 Task: Create Board Market Share Growth Strategy to Workspace Brand Management. Create Board Brand Style Guide Development and Implementation to Workspace Brand Management. Create List Suppliers in Board Customer Segmentation to Workspace Brand Management
Action: Mouse moved to (375, 74)
Screenshot: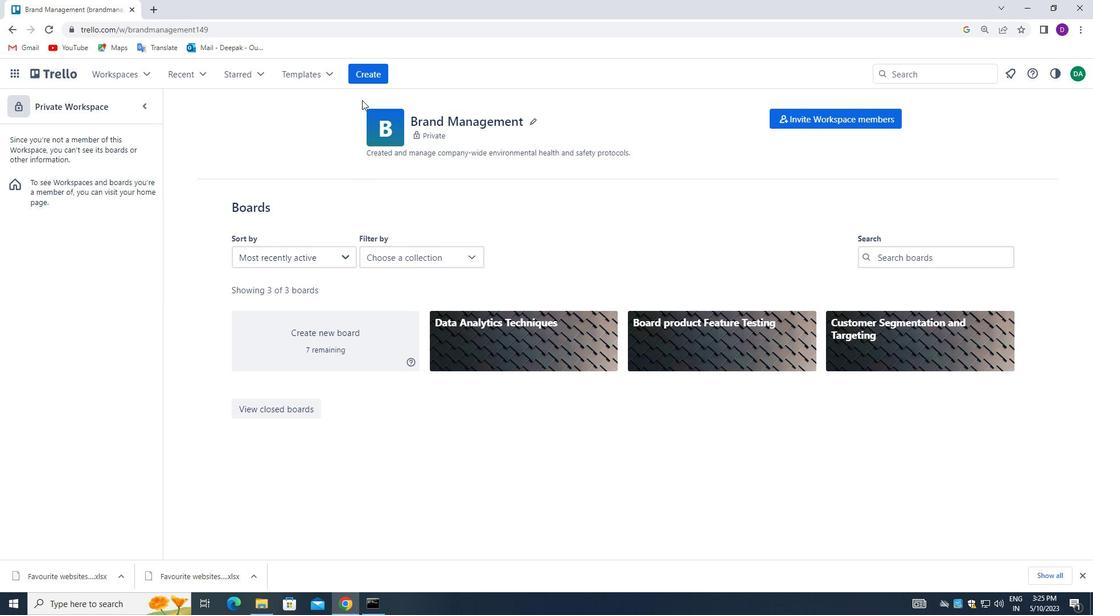 
Action: Mouse pressed left at (375, 74)
Screenshot: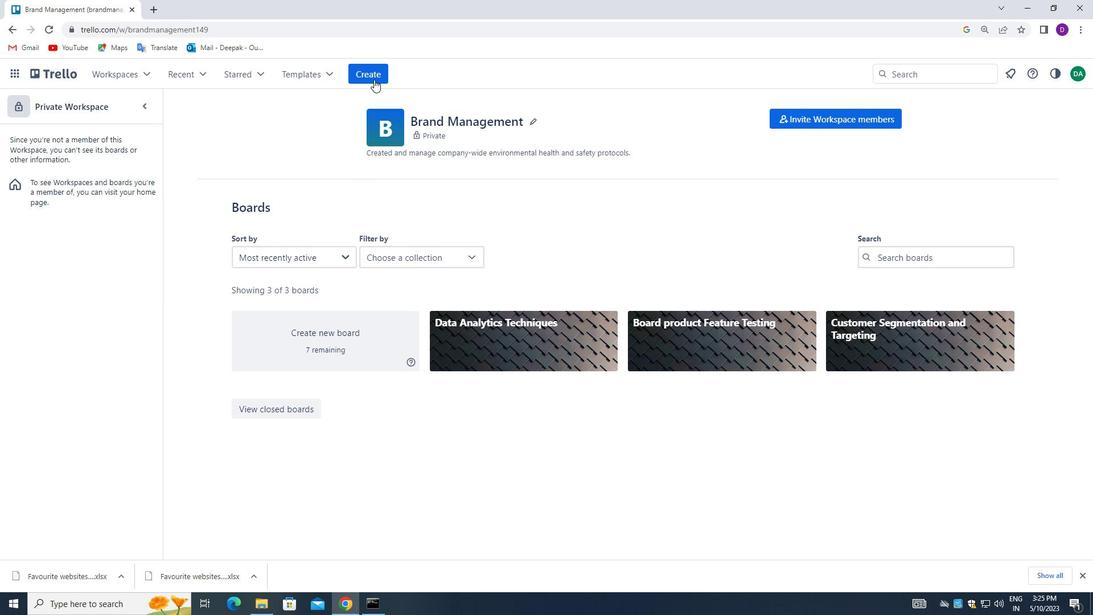 
Action: Mouse moved to (407, 116)
Screenshot: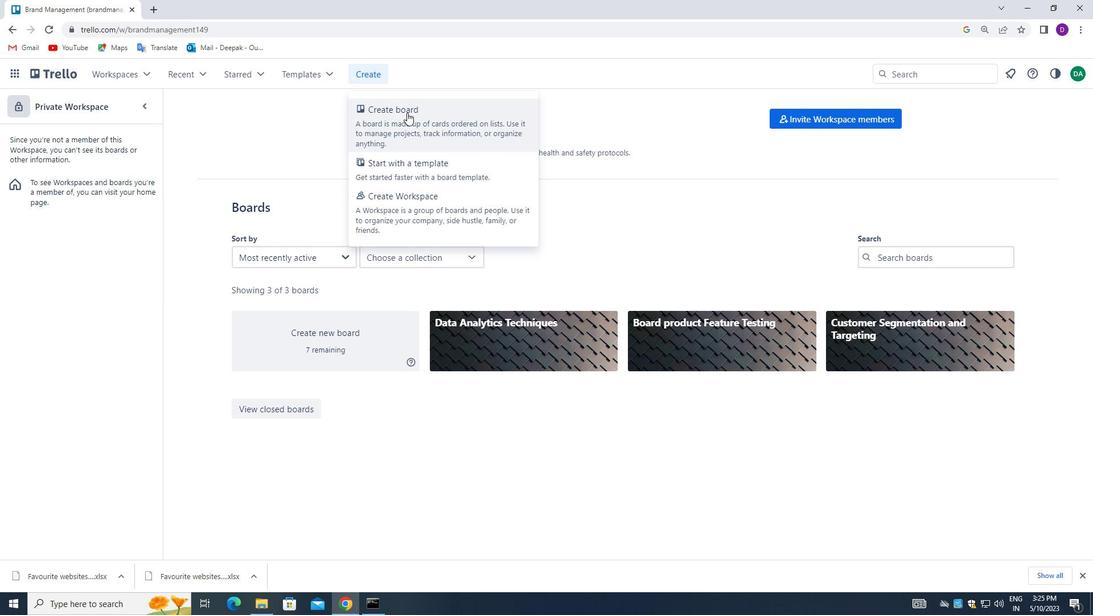 
Action: Mouse pressed left at (407, 116)
Screenshot: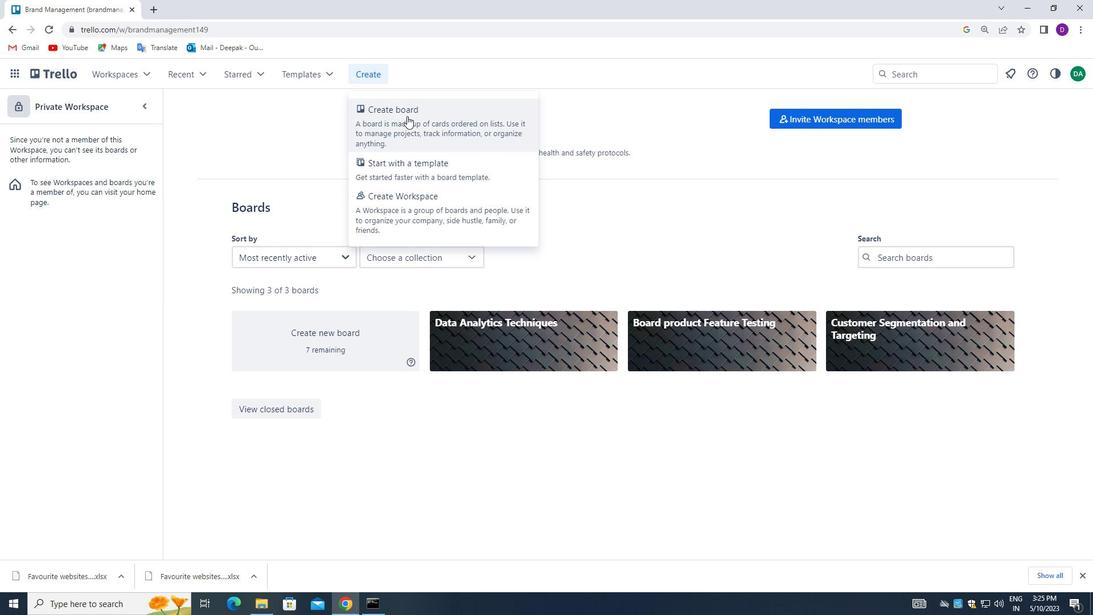 
Action: Mouse moved to (406, 303)
Screenshot: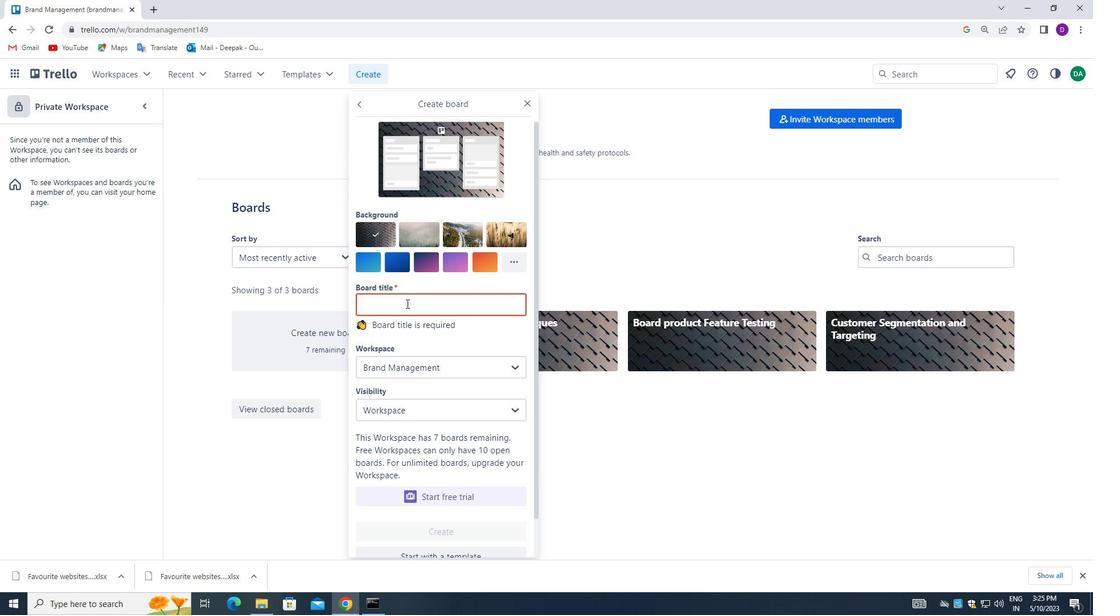 
Action: Mouse pressed left at (406, 303)
Screenshot: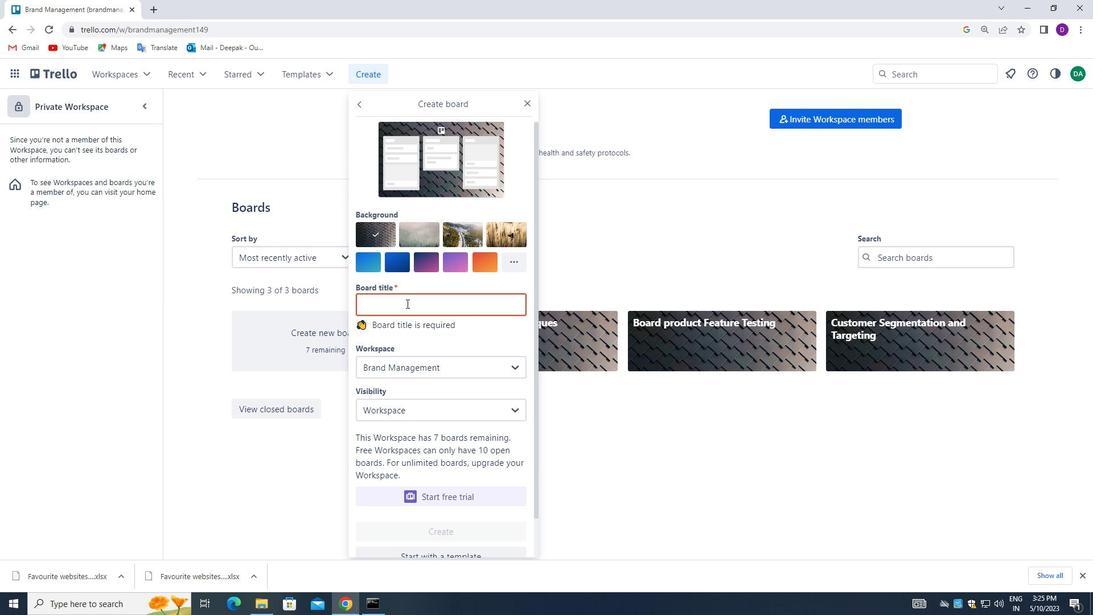 
Action: Mouse moved to (221, 370)
Screenshot: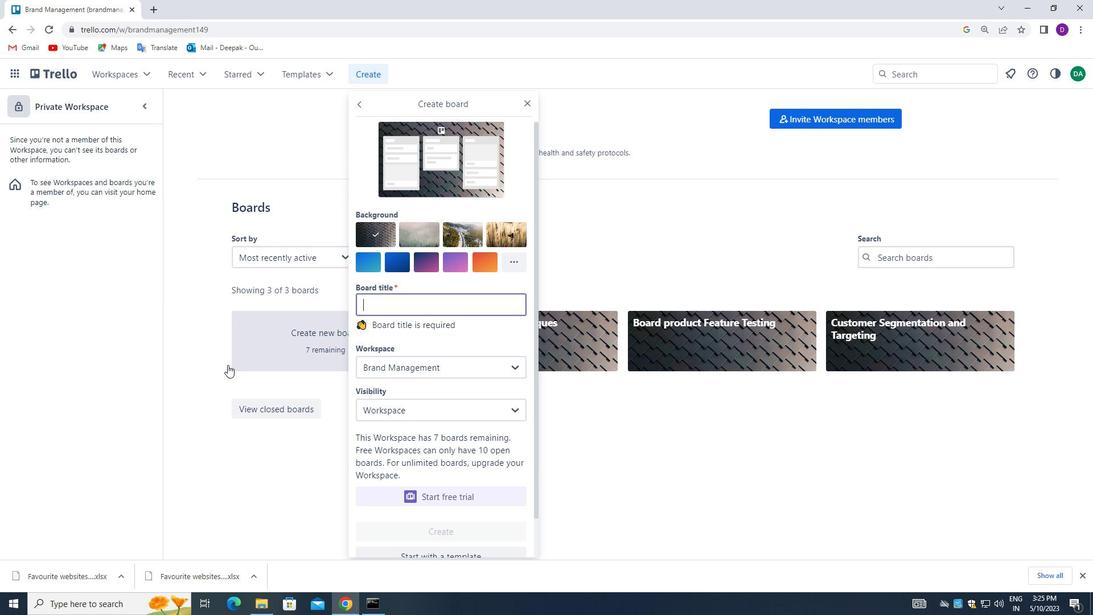 
Action: Key pressed <Key.shift>MARKET<Key.space><Key.shift_r>SHARE<Key.space><Key.shift_r>GROWTH<Key.space><Key.shift_r>STRATEGY
Screenshot: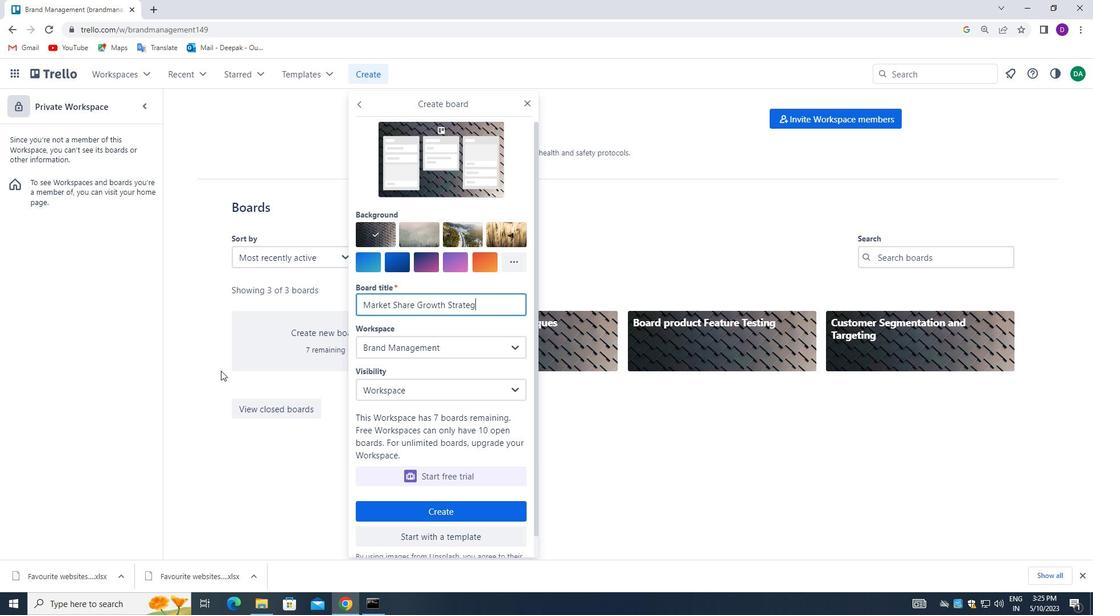
Action: Mouse moved to (437, 512)
Screenshot: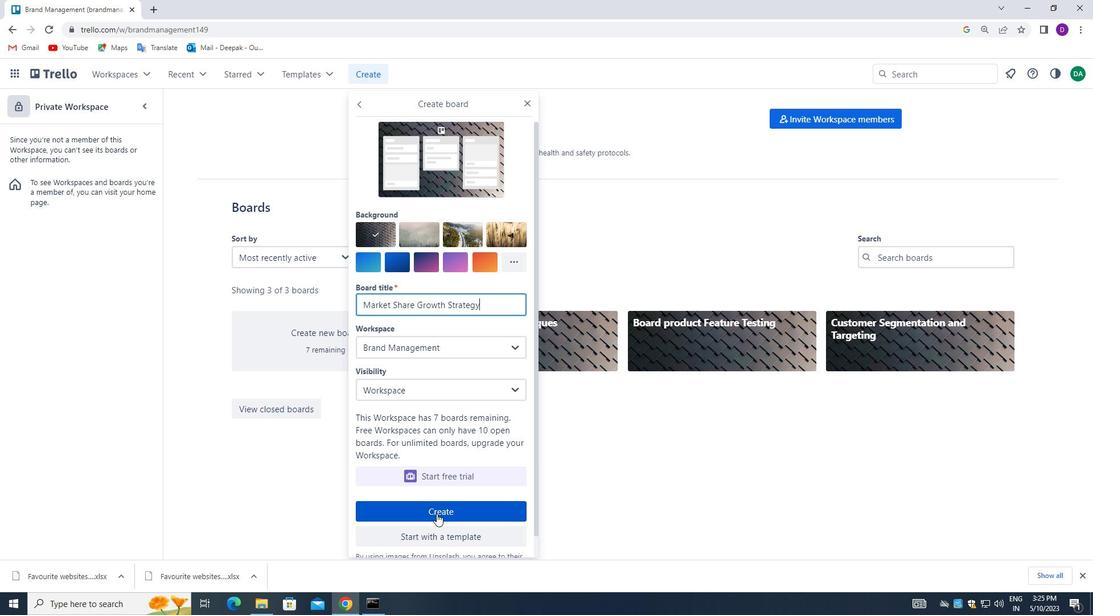 
Action: Mouse pressed left at (437, 512)
Screenshot: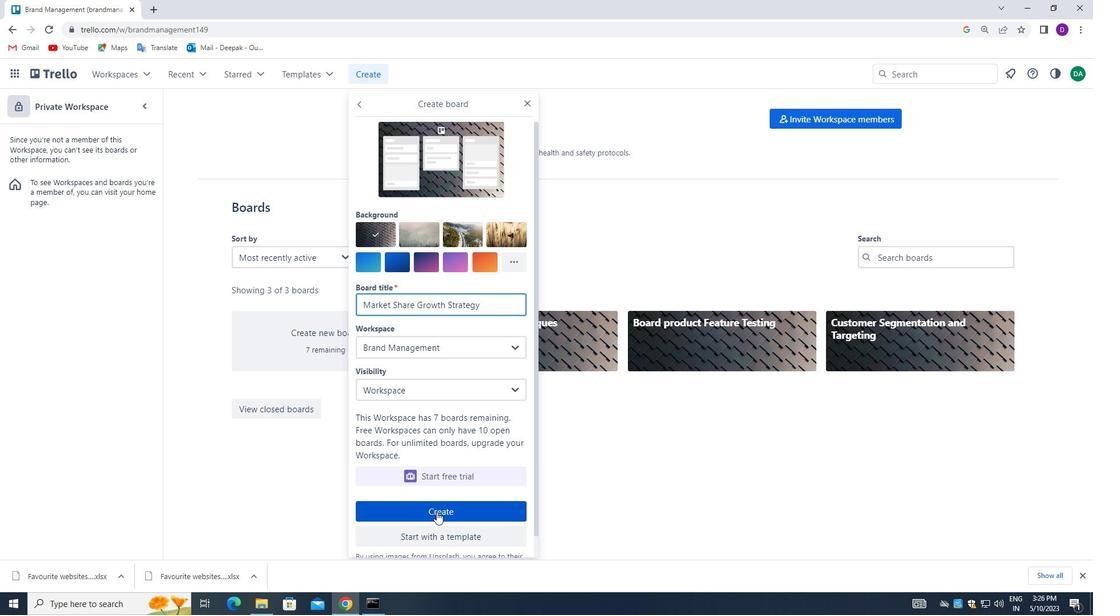
Action: Mouse moved to (56, 145)
Screenshot: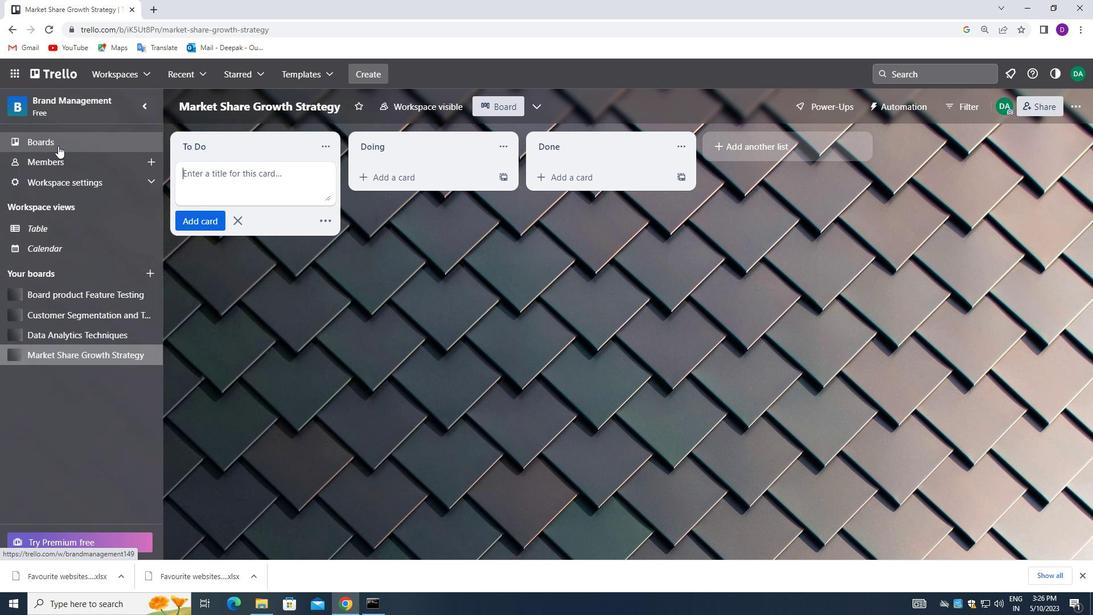 
Action: Mouse pressed left at (56, 145)
Screenshot: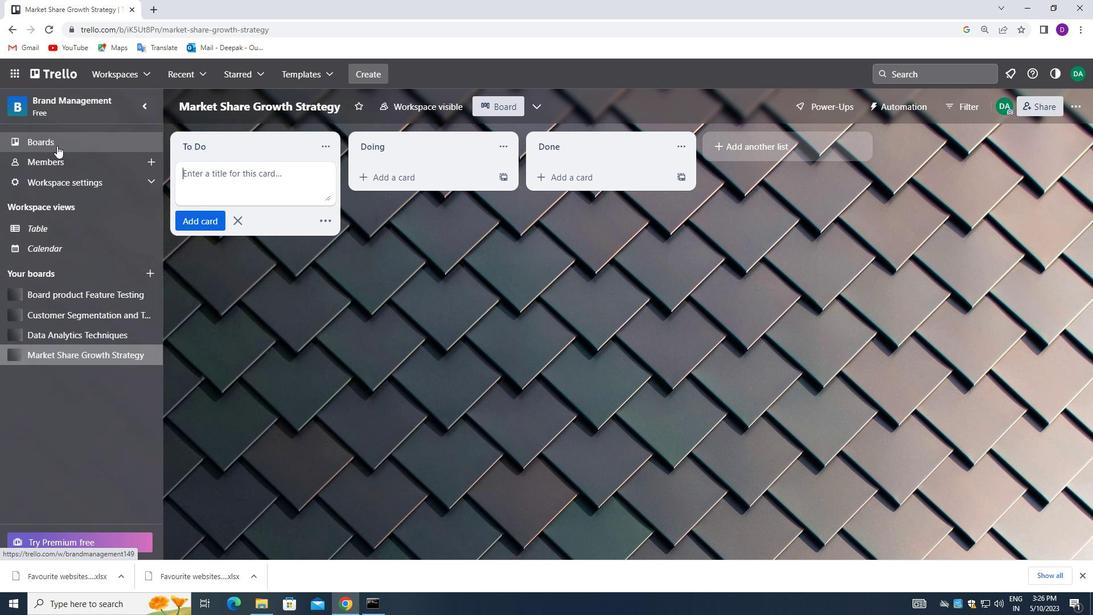 
Action: Mouse moved to (376, 75)
Screenshot: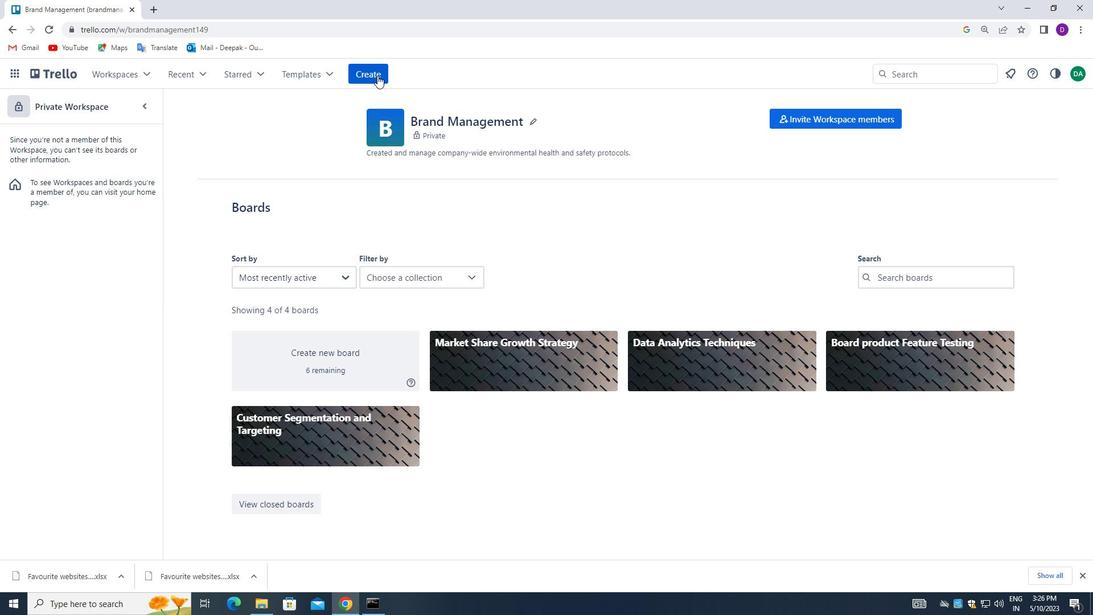 
Action: Mouse pressed left at (376, 75)
Screenshot: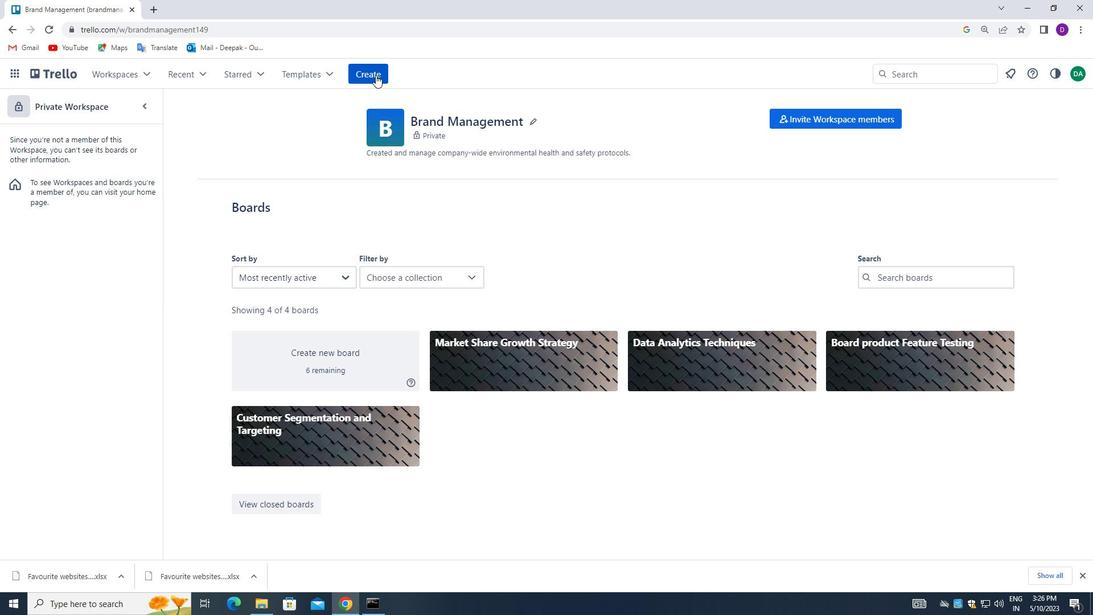 
Action: Mouse moved to (417, 116)
Screenshot: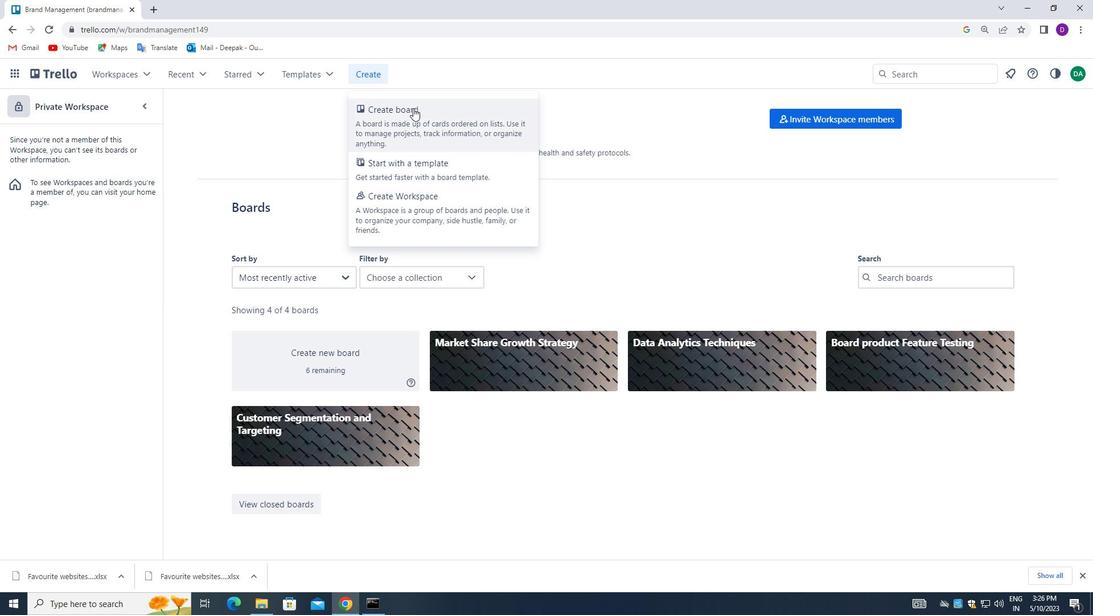 
Action: Mouse pressed left at (417, 116)
Screenshot: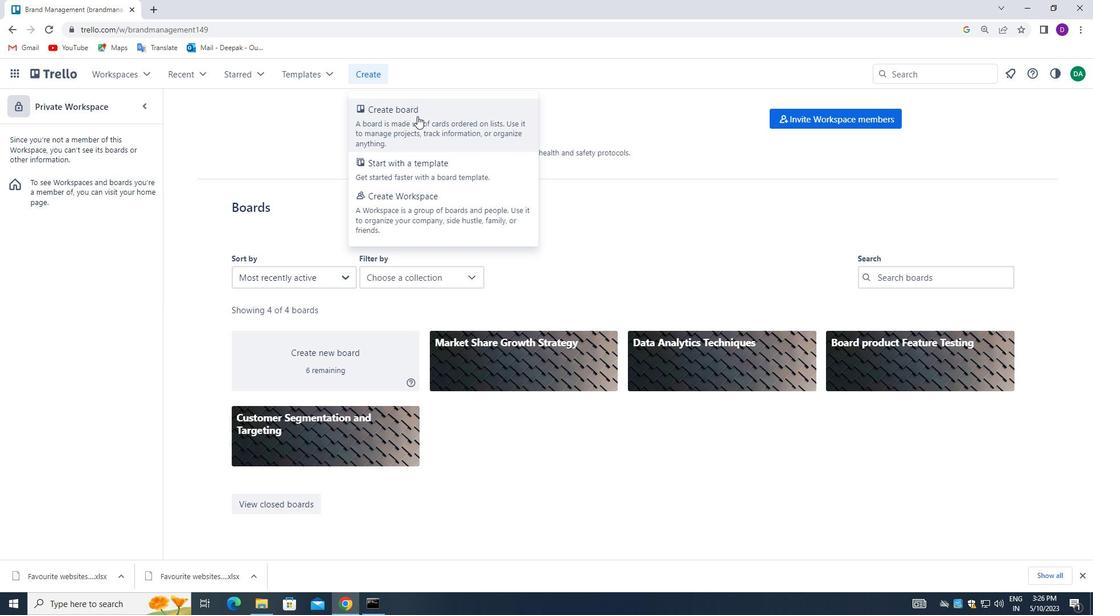 
Action: Mouse moved to (222, 345)
Screenshot: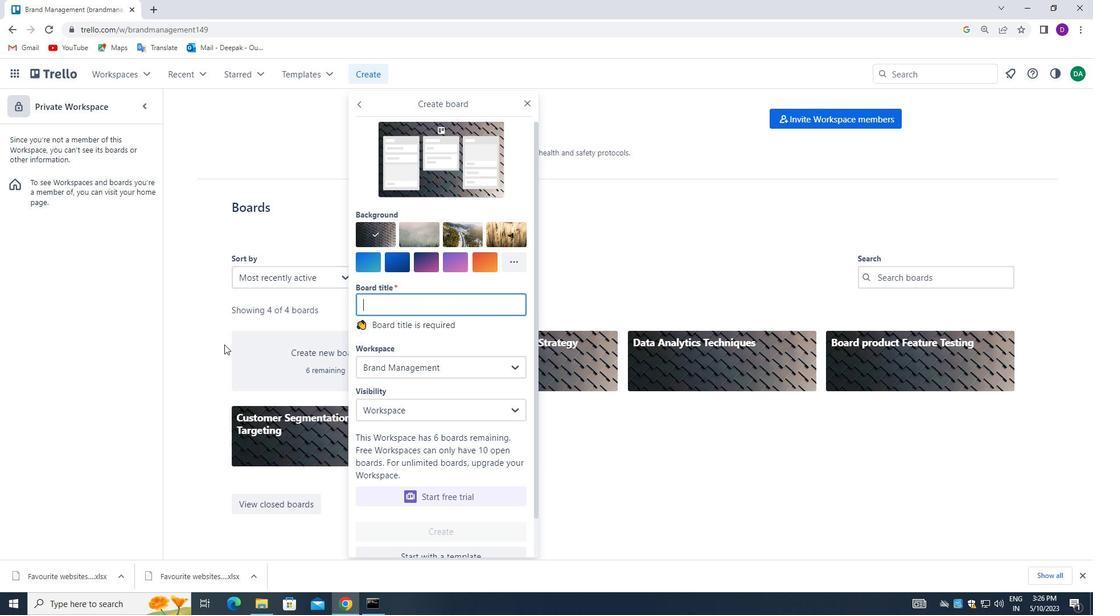 
Action: Key pressed <Key.shift_r>BR<Key.backspace><Key.backspace><Key.backspace><Key.backspace><Key.shift_r><Key.shift_r><Key.shift_r><Key.shift_r><Key.shift_r>BRAND<Key.space><Key.shift_r>STYLE<Key.space><Key.shift_r><Key.shift_r><Key.shift_r><Key.shift_r><Key.shift_r><Key.shift_r><Key.shift_r><Key.shift_r><Key.shift_r><Key.shift_r><Key.shift_r><Key.shift_r><Key.shift_r><Key.shift_r><Key.shift_r><Key.shift_r><Key.shift_r><Key.shift_r>GUIDE<Key.space><Key.shift_r>DEVELOPMENT<Key.space>AND<Key.space><Key.shift>IMPLENEN<Key.backspace><Key.backspace><Key.backspace>MENTATION
Screenshot: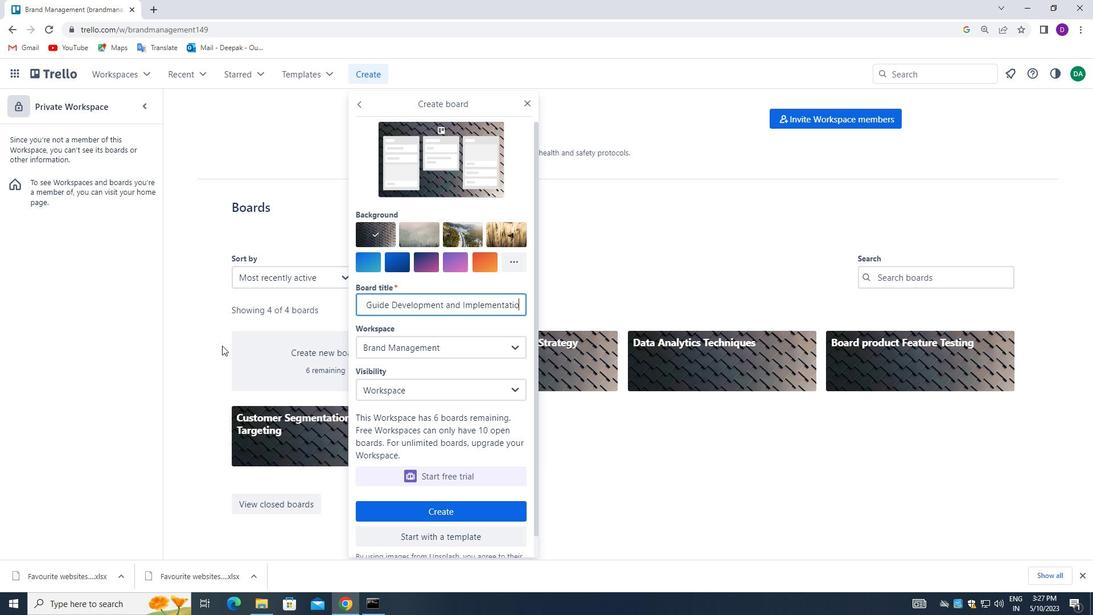 
Action: Mouse moved to (456, 508)
Screenshot: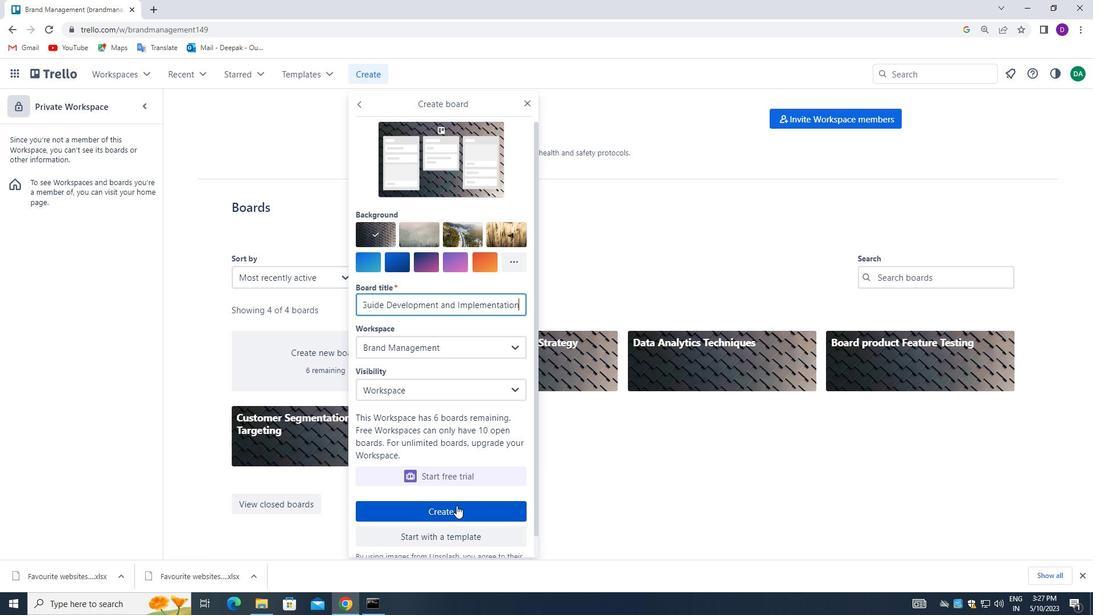 
Action: Mouse pressed left at (456, 508)
Screenshot: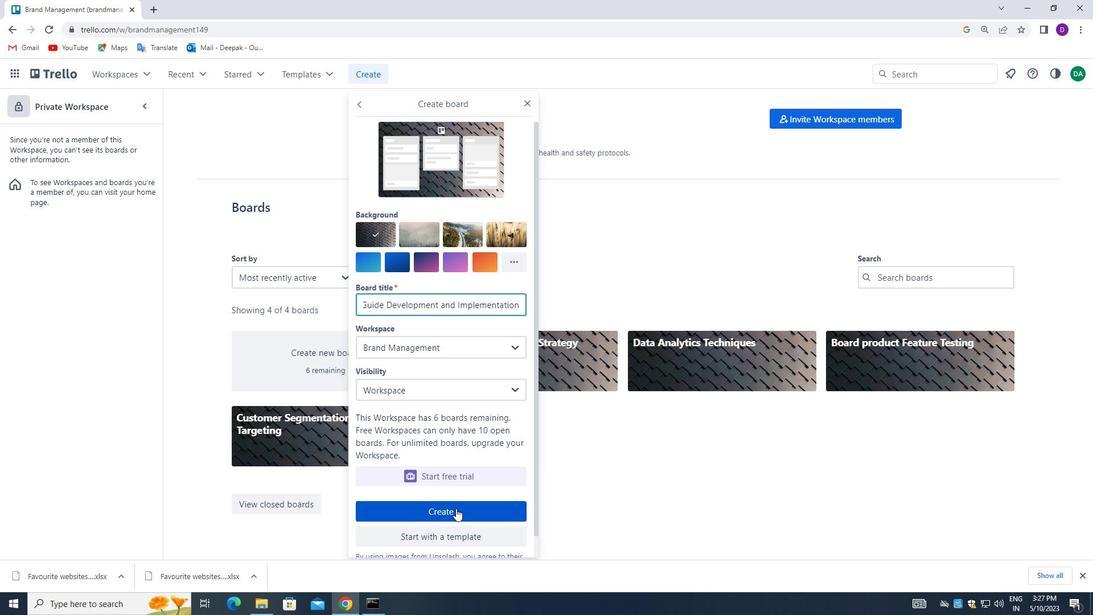 
Action: Mouse moved to (299, 328)
Screenshot: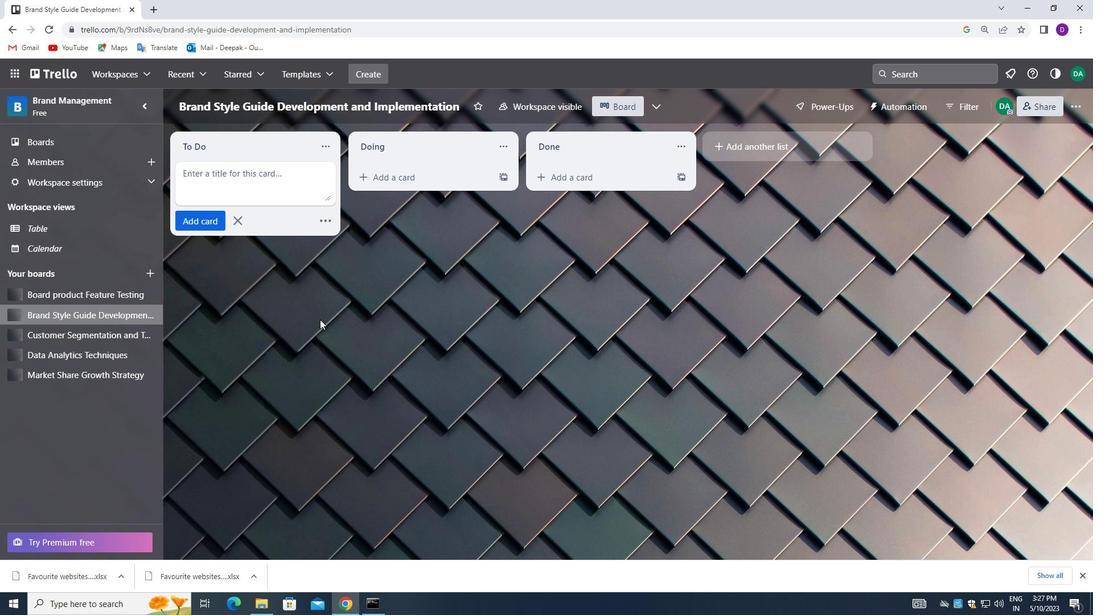
Action: Mouse scrolled (299, 329) with delta (0, 0)
Screenshot: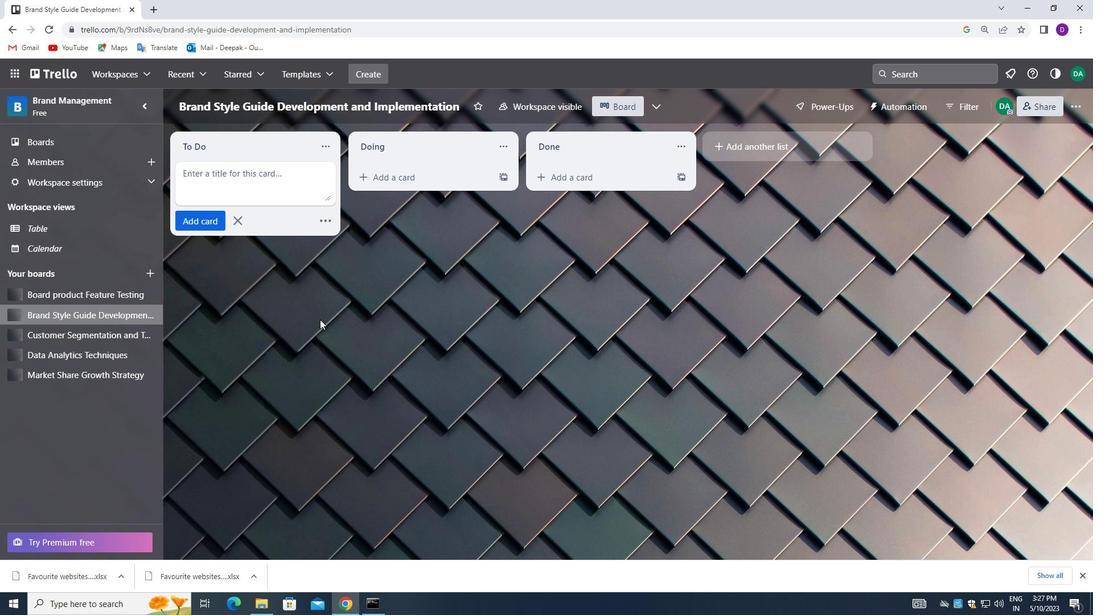 
Action: Mouse moved to (297, 330)
Screenshot: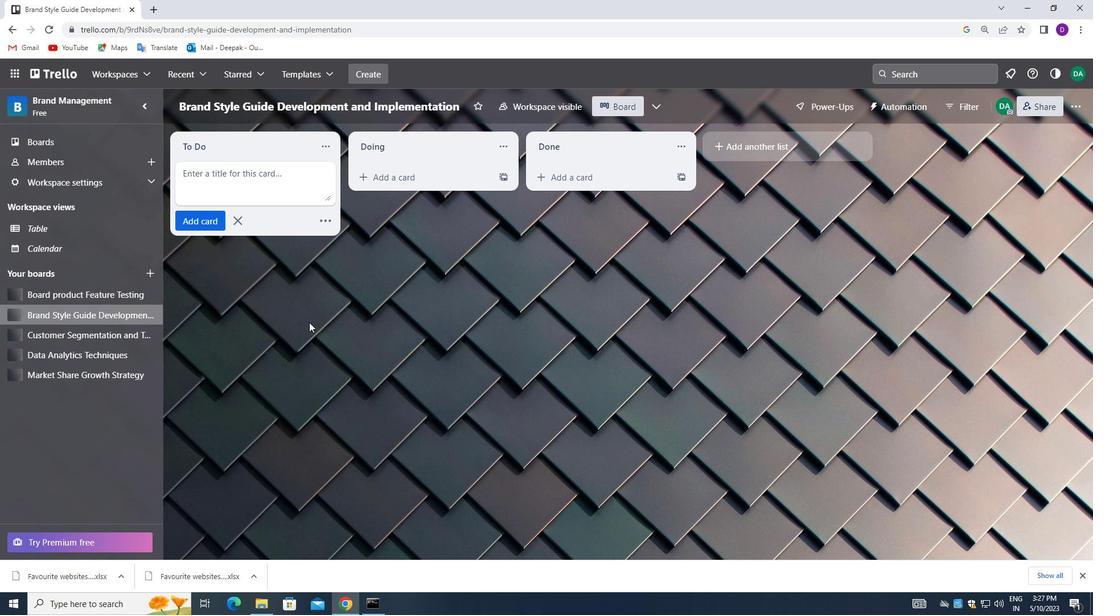 
Action: Mouse scrolled (297, 331) with delta (0, 0)
Screenshot: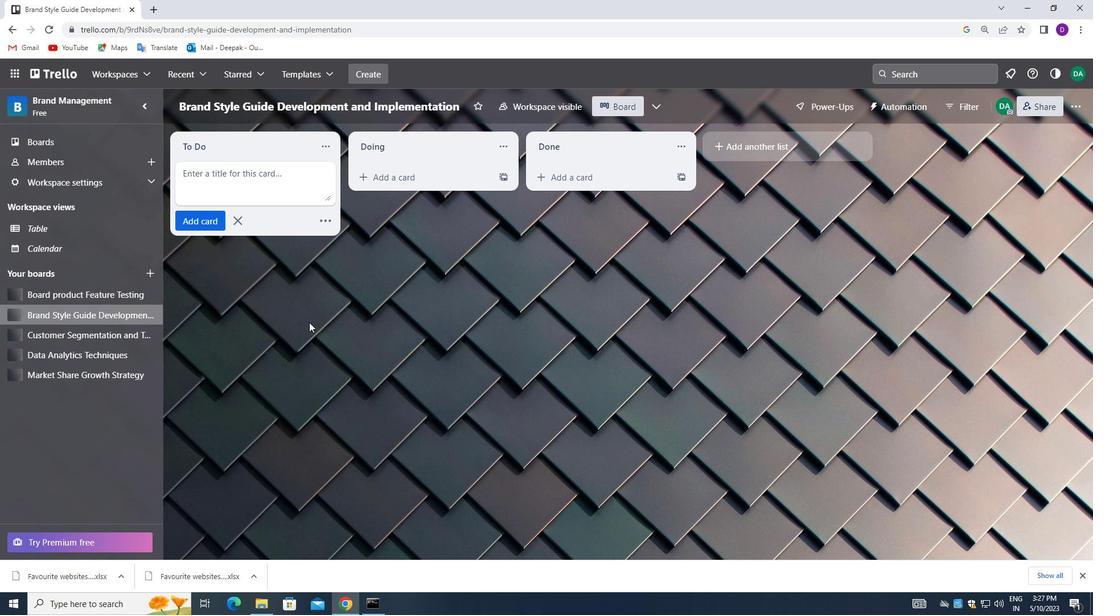 
Action: Mouse moved to (296, 331)
Screenshot: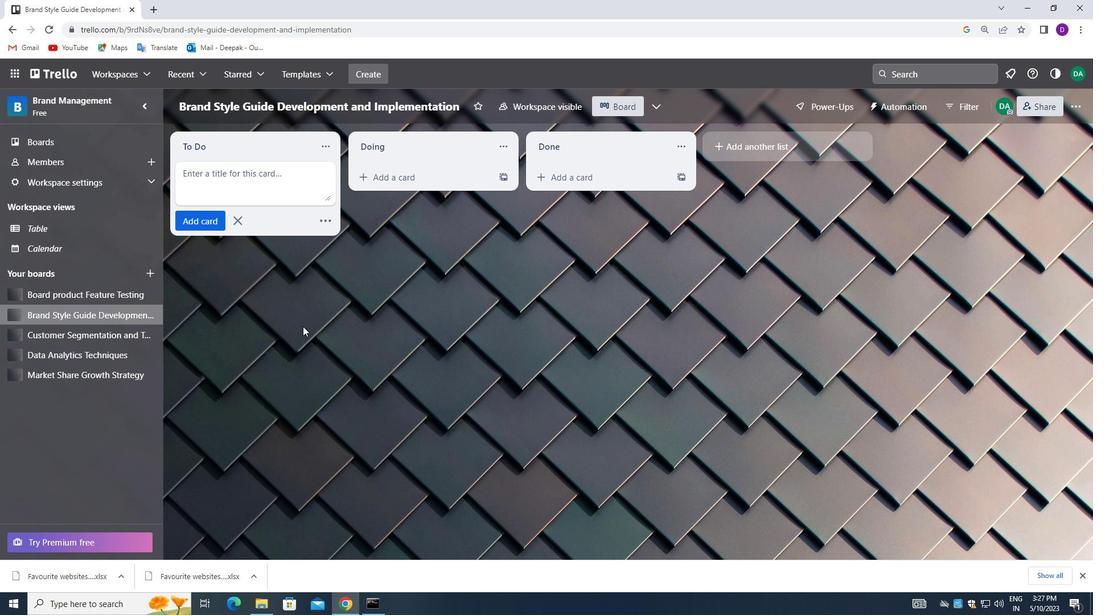 
Action: Mouse scrolled (296, 331) with delta (0, 0)
Screenshot: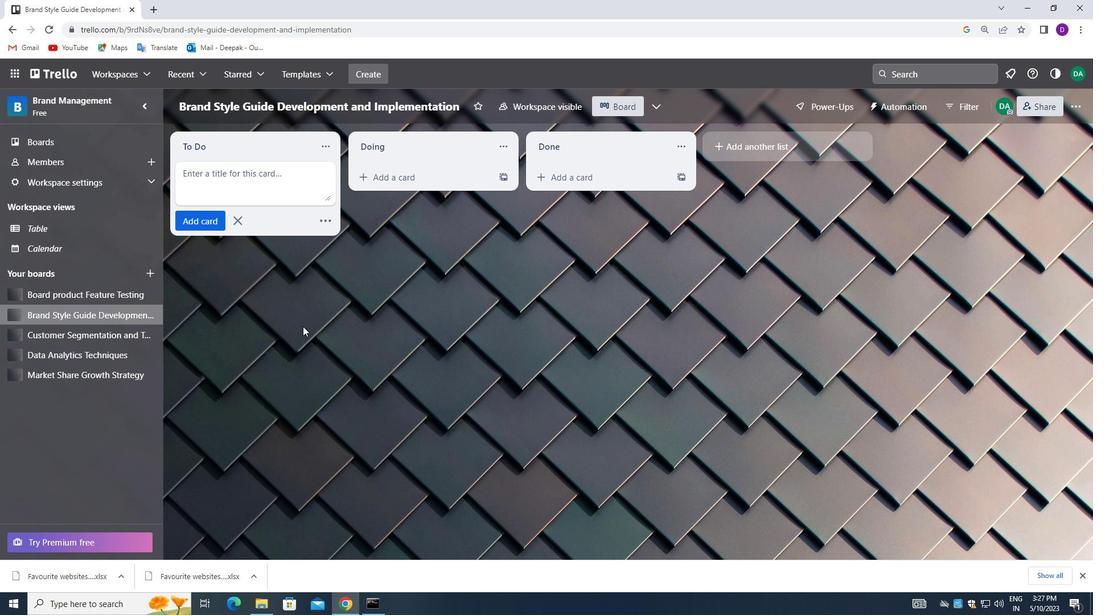 
Action: Mouse moved to (296, 331)
Screenshot: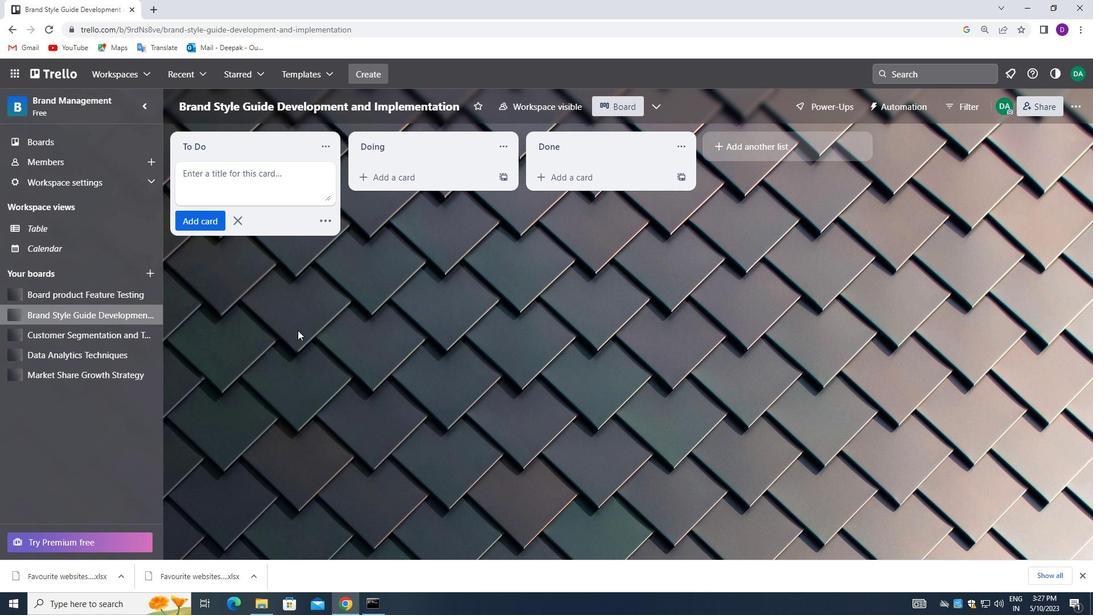 
Action: Mouse scrolled (296, 331) with delta (0, 0)
Screenshot: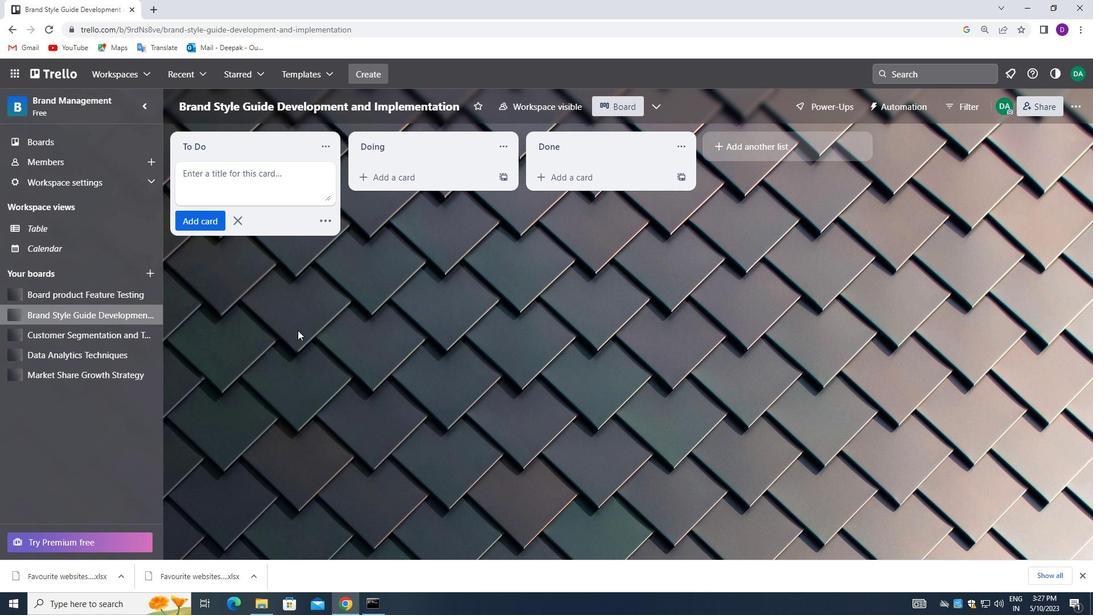 
Action: Mouse moved to (325, 222)
Screenshot: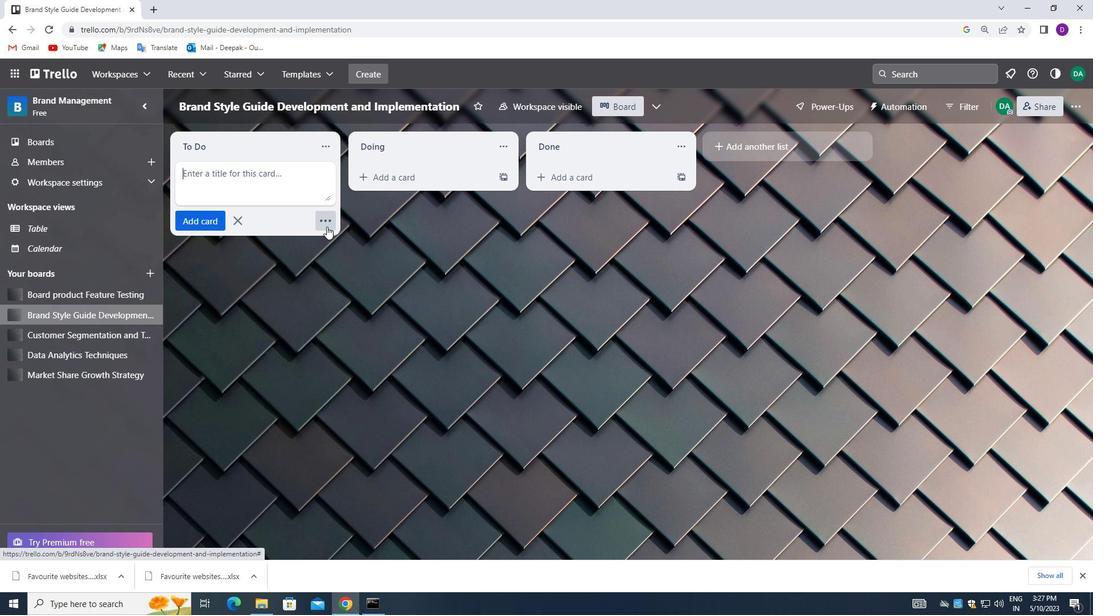 
Action: Mouse pressed left at (325, 222)
Screenshot: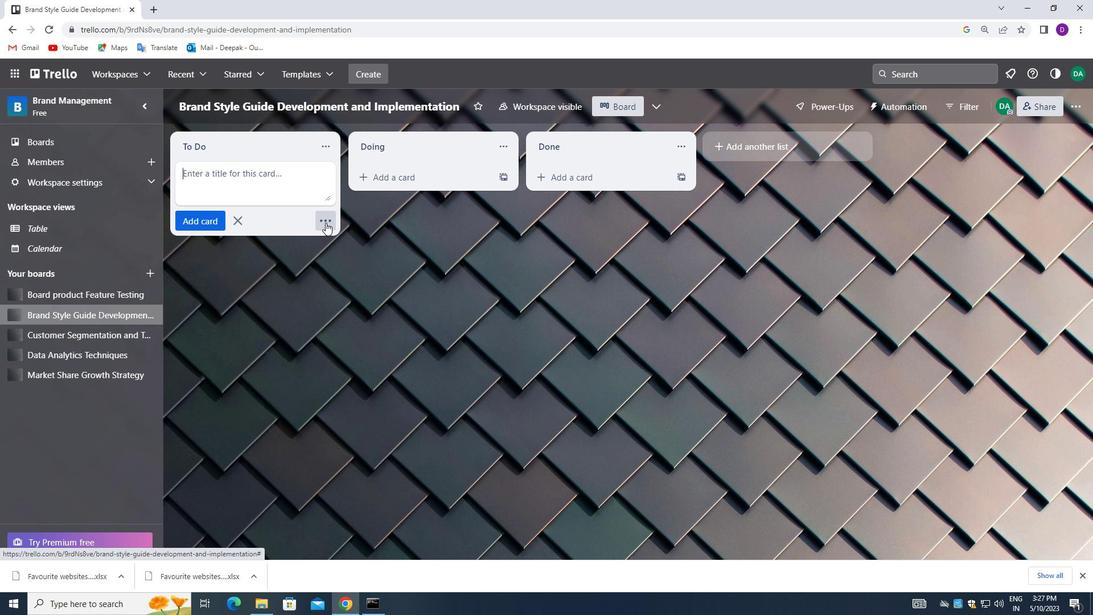 
Action: Mouse moved to (295, 252)
Screenshot: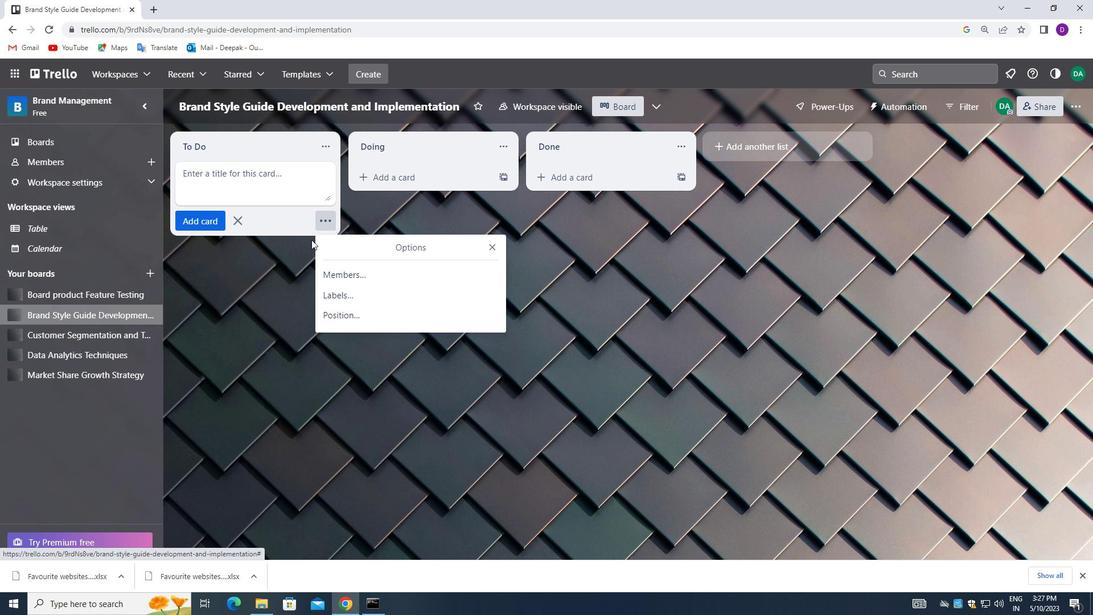 
Action: Mouse pressed left at (295, 252)
Screenshot: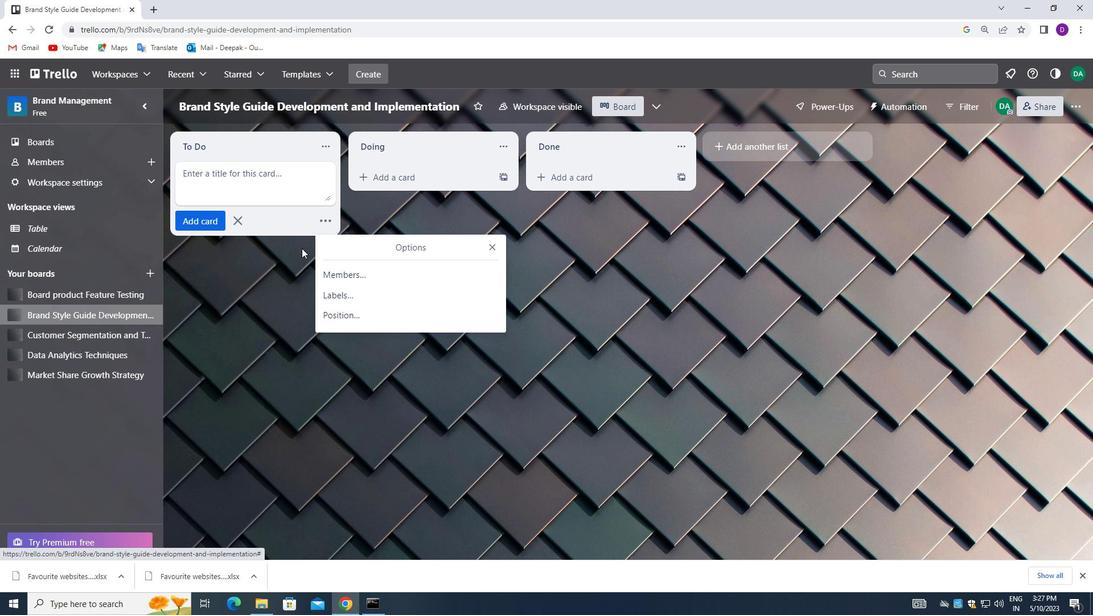 
Action: Mouse moved to (323, 143)
Screenshot: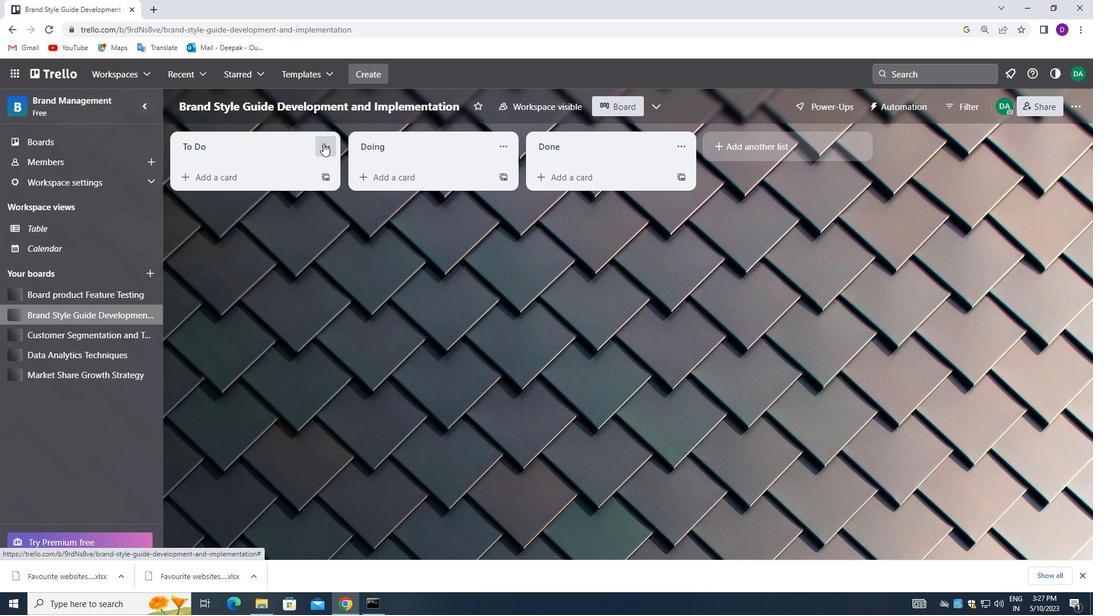 
Action: Mouse pressed left at (323, 143)
Screenshot: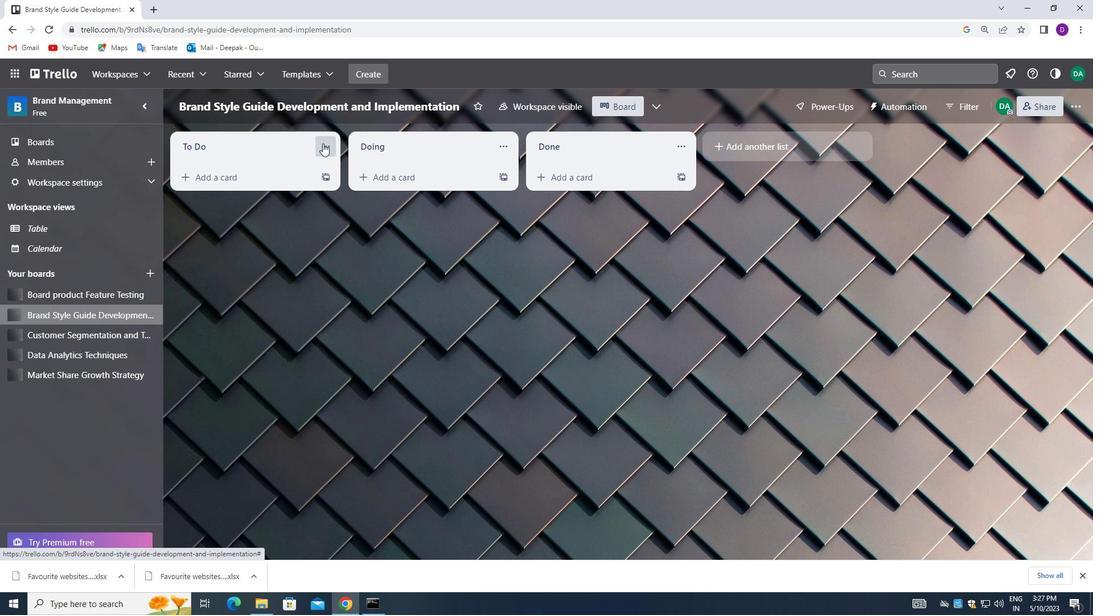 
Action: Mouse moved to (368, 459)
Screenshot: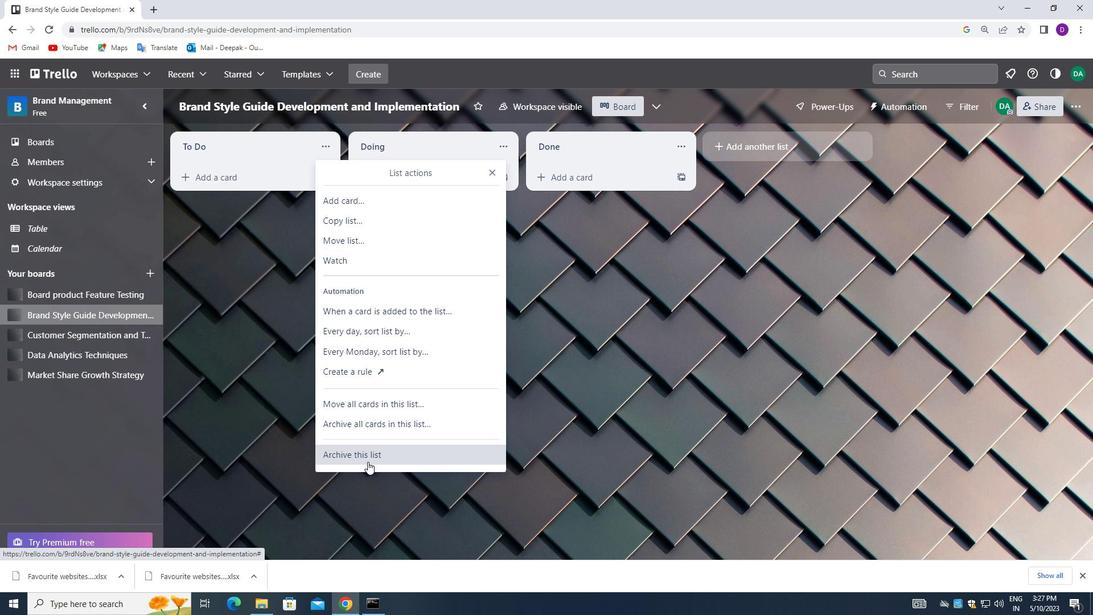 
Action: Mouse pressed left at (368, 459)
Screenshot: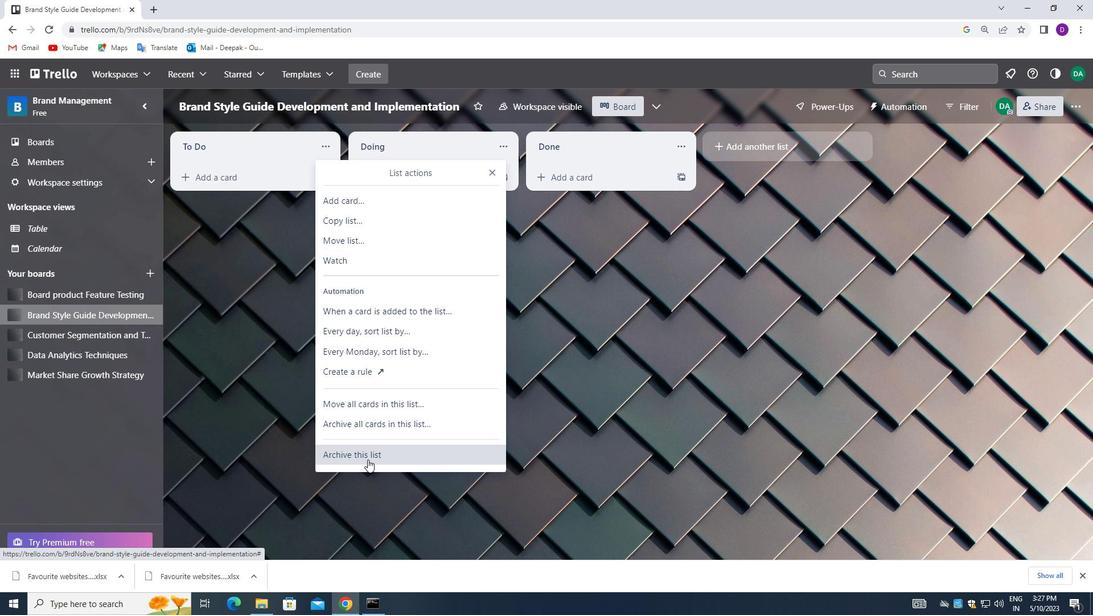 
Action: Mouse moved to (327, 147)
Screenshot: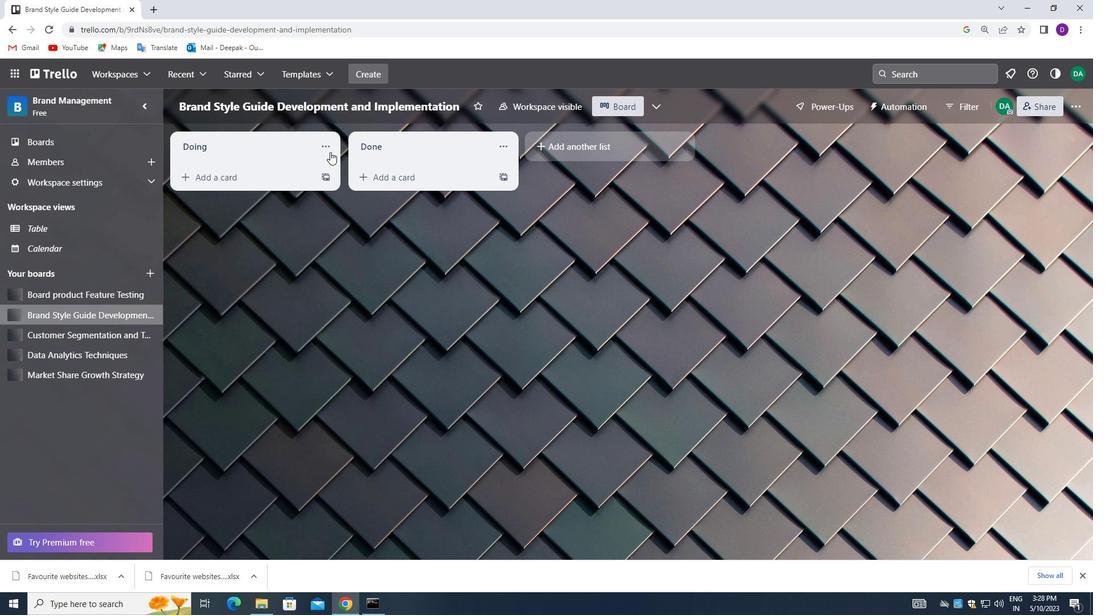 
Action: Mouse pressed left at (327, 147)
Screenshot: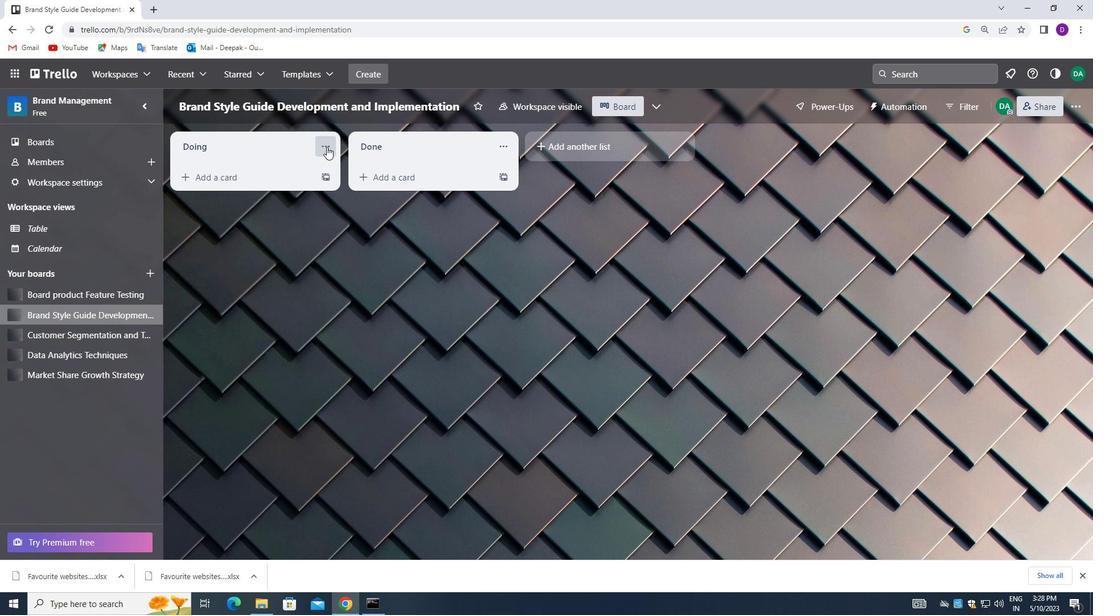 
Action: Mouse moved to (354, 454)
Screenshot: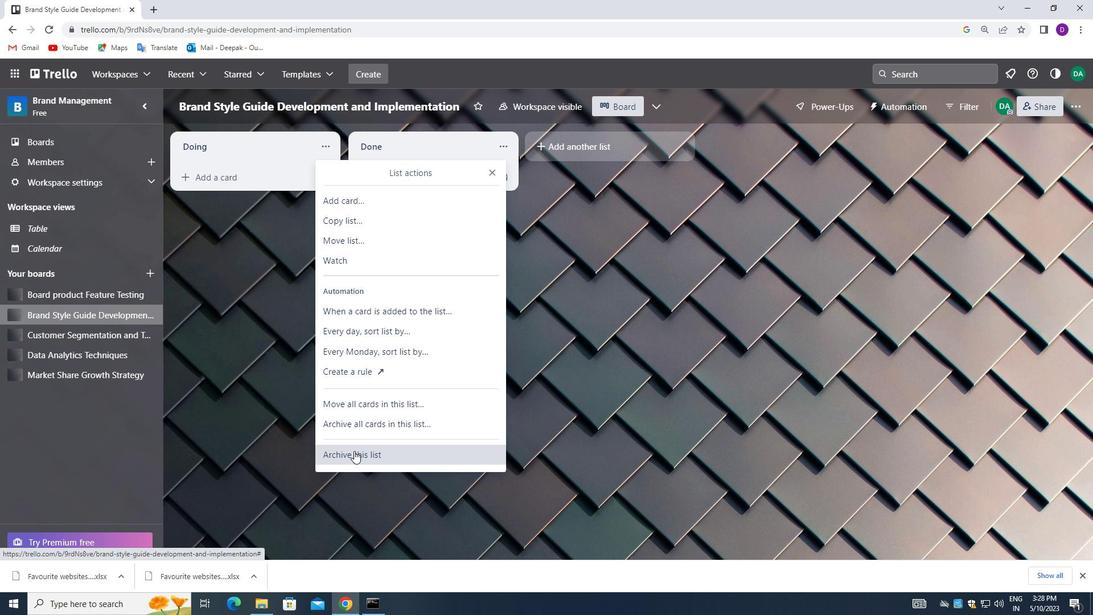 
Action: Mouse pressed left at (354, 454)
Screenshot: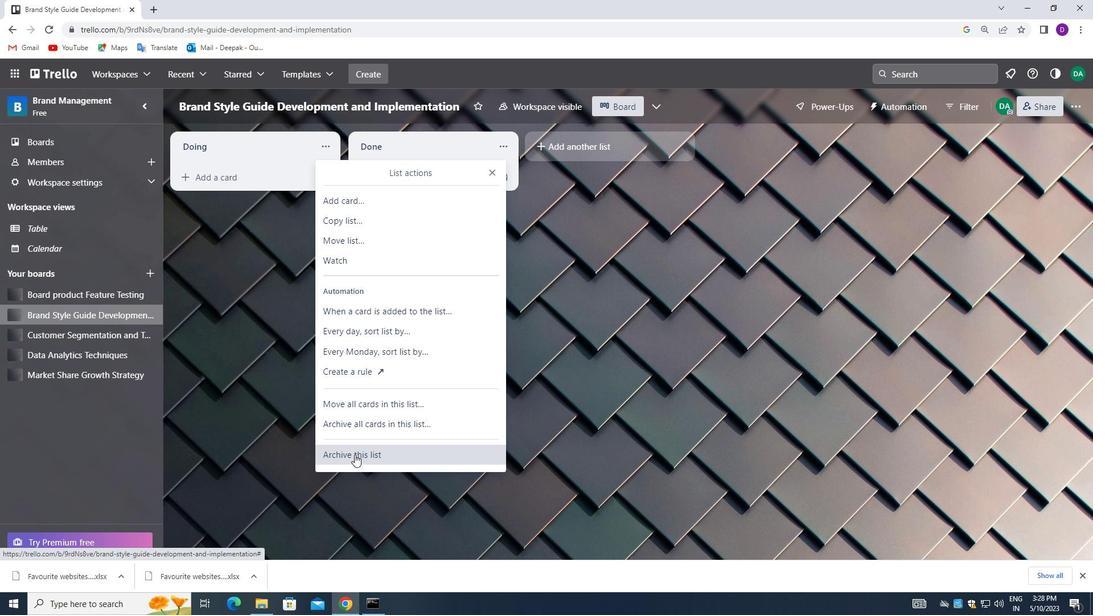 
Action: Mouse moved to (322, 145)
Screenshot: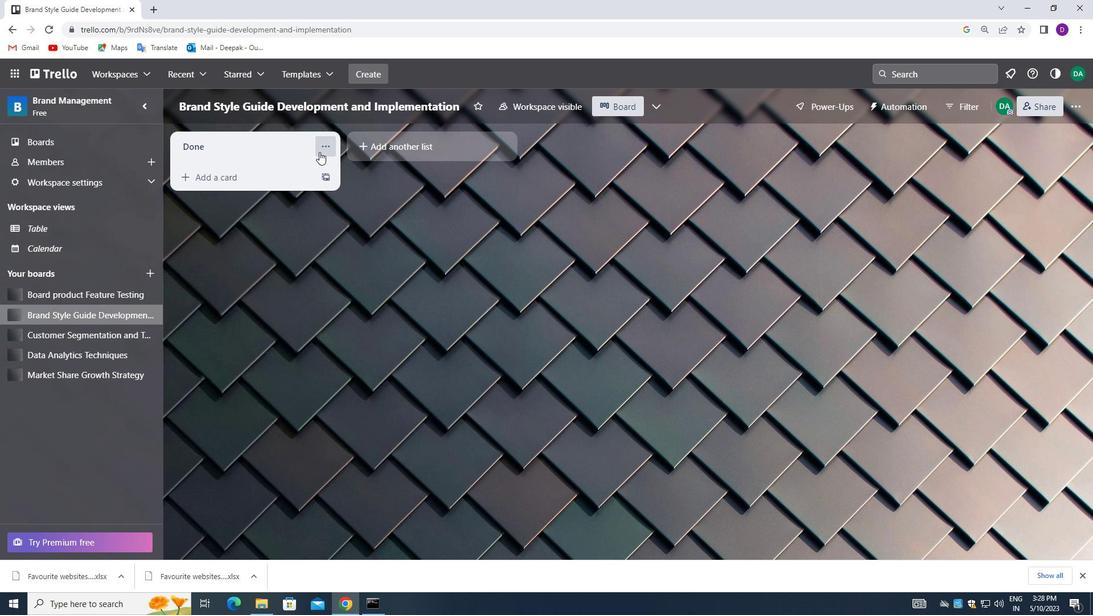 
Action: Mouse pressed left at (322, 145)
Screenshot: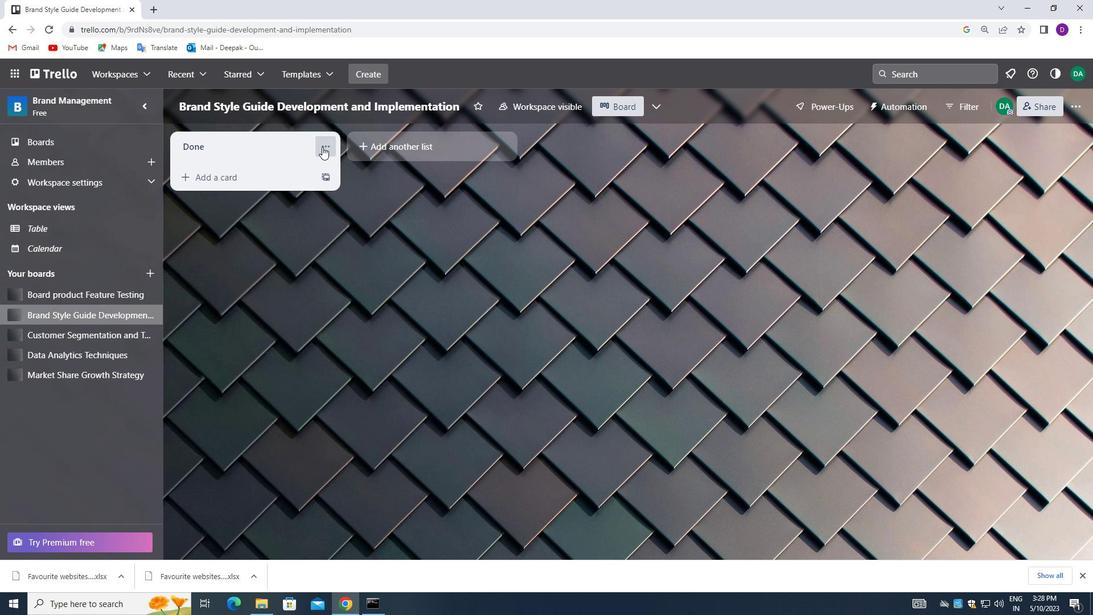 
Action: Mouse moved to (368, 455)
Screenshot: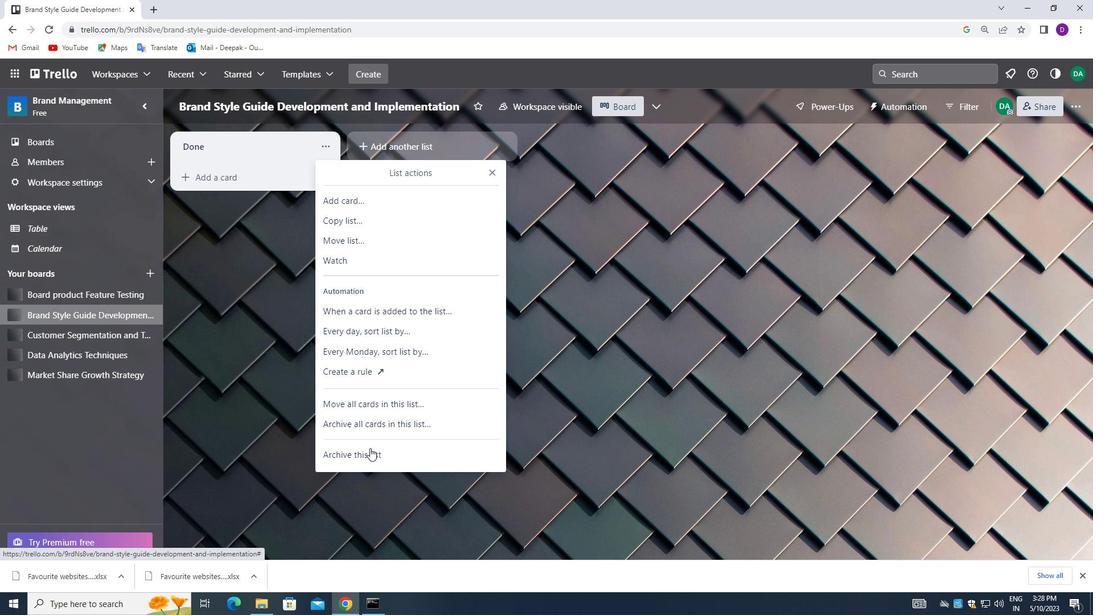 
Action: Mouse pressed left at (368, 455)
Screenshot: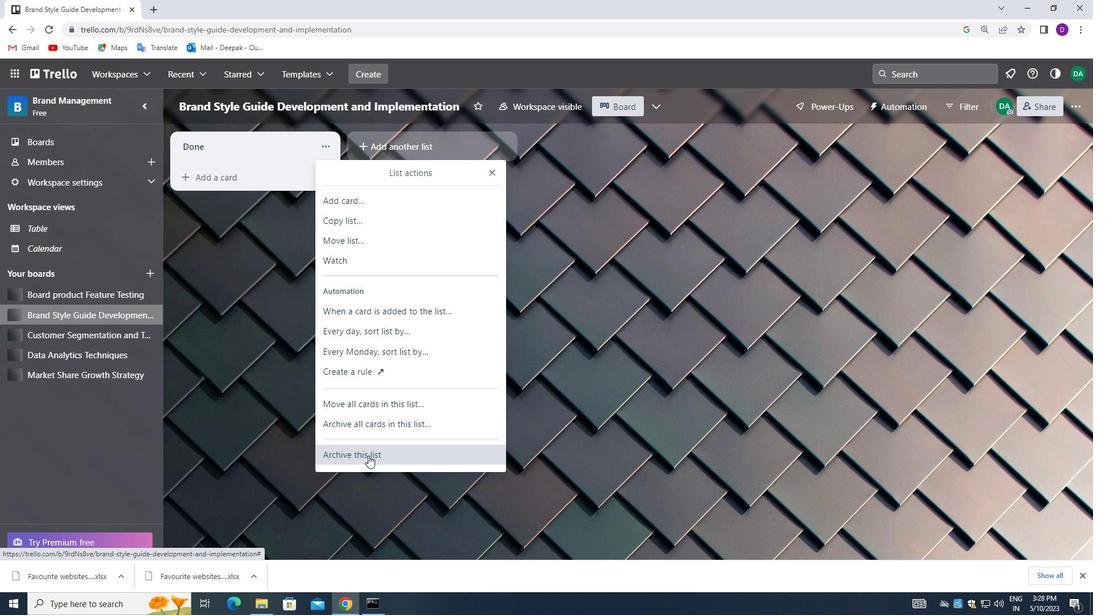 
Action: Mouse moved to (82, 290)
Screenshot: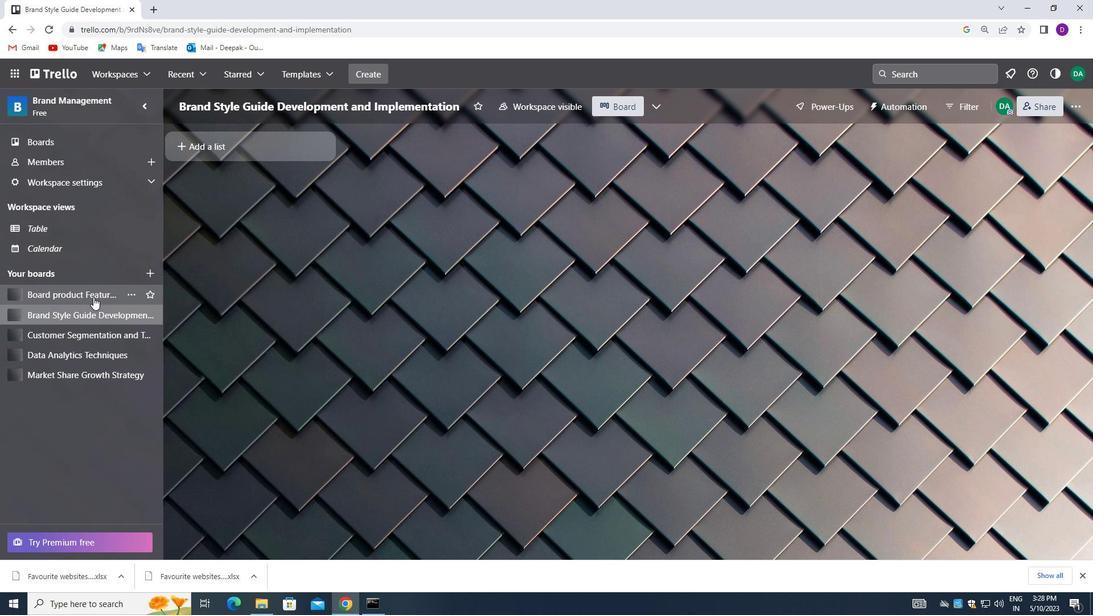 
Action: Mouse pressed left at (82, 290)
Screenshot: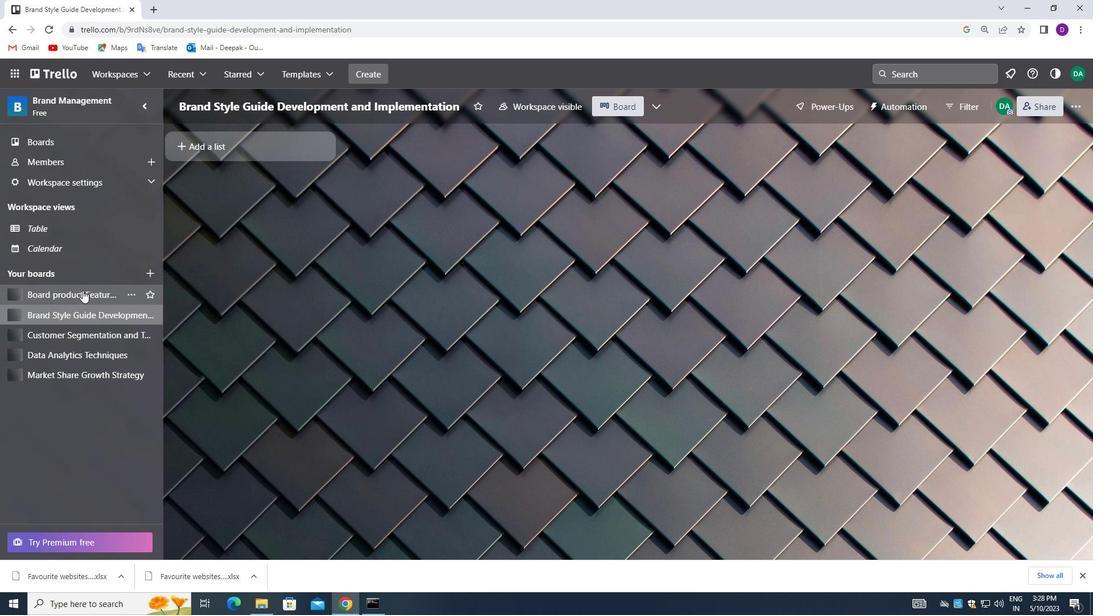 
Action: Mouse moved to (325, 148)
Screenshot: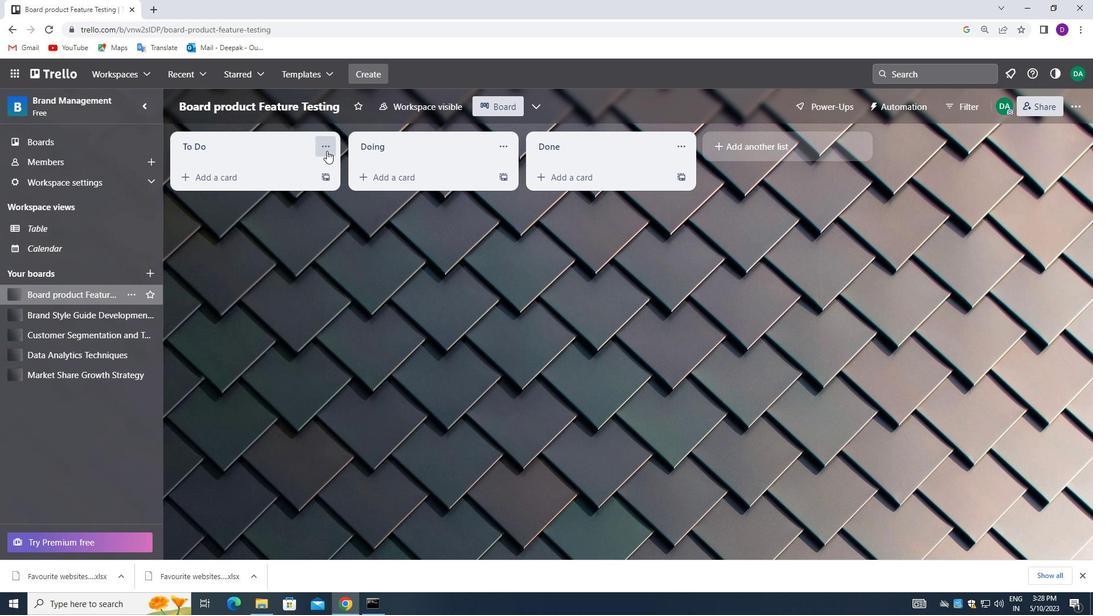 
Action: Mouse pressed left at (325, 148)
Screenshot: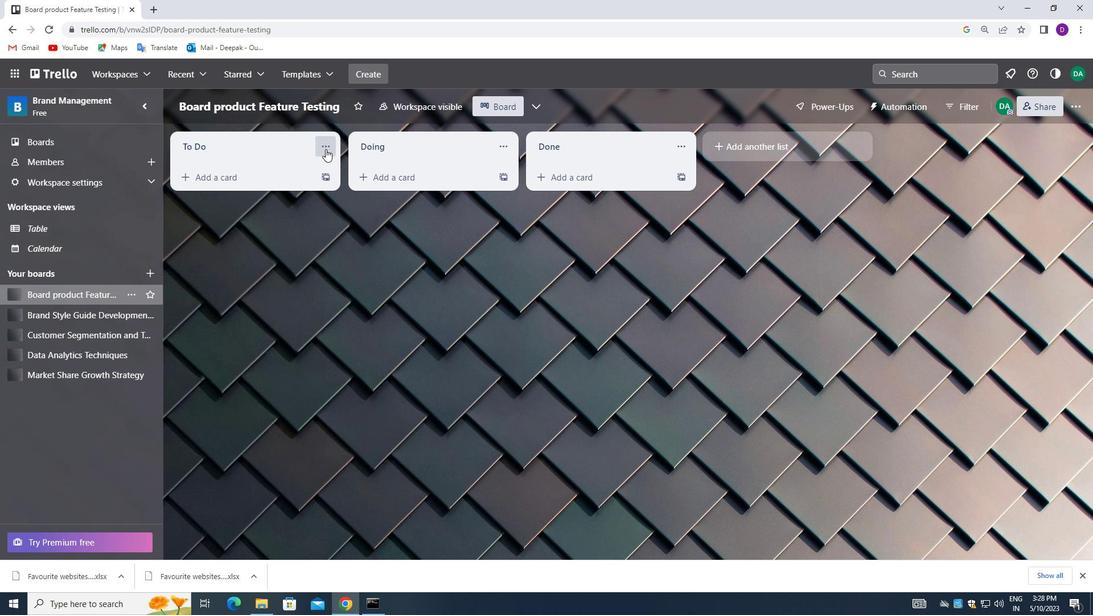
Action: Mouse moved to (384, 458)
Screenshot: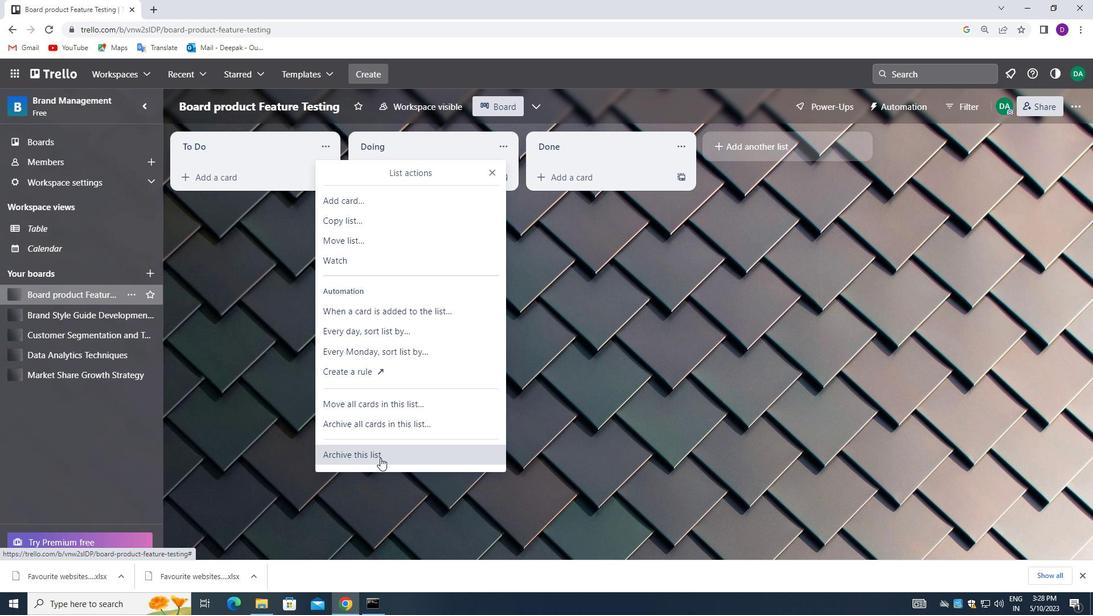 
Action: Mouse pressed left at (384, 458)
Screenshot: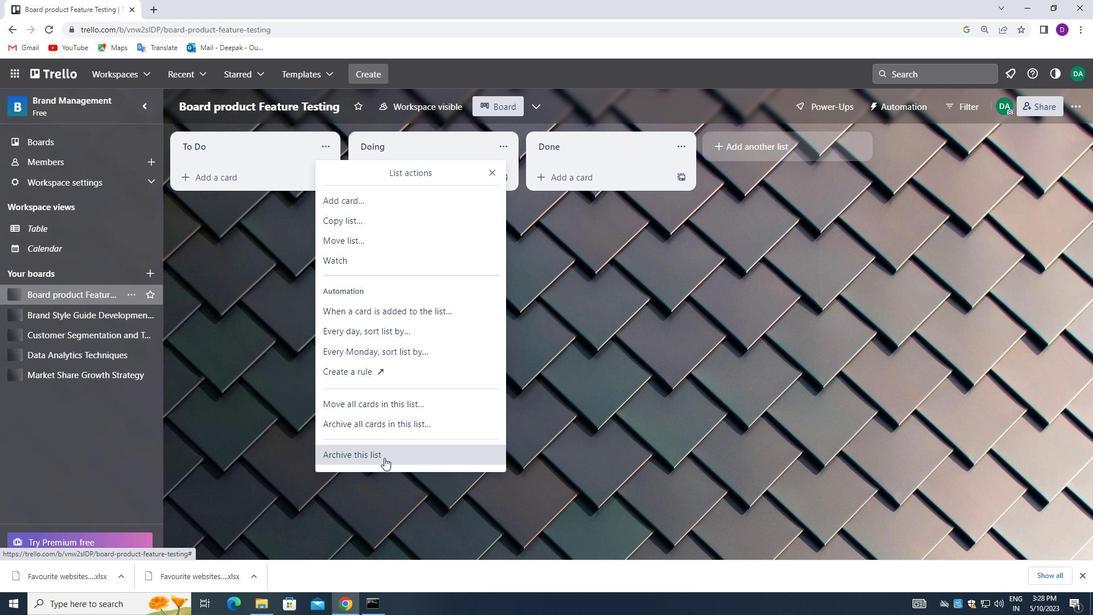 
Action: Mouse moved to (327, 144)
Screenshot: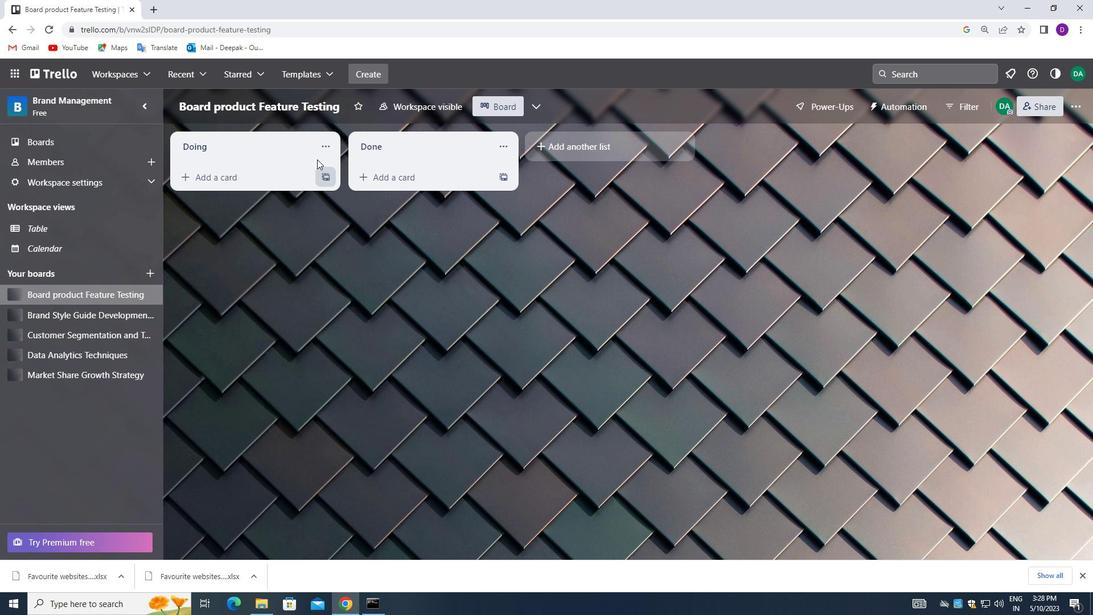 
Action: Mouse pressed left at (327, 144)
Screenshot: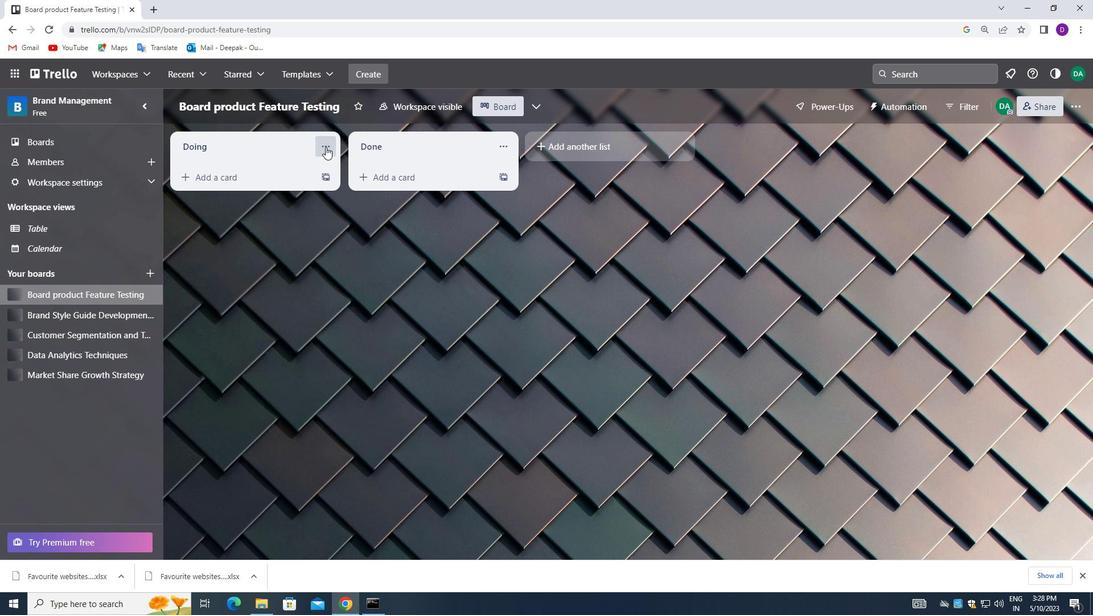 
Action: Mouse moved to (372, 461)
Screenshot: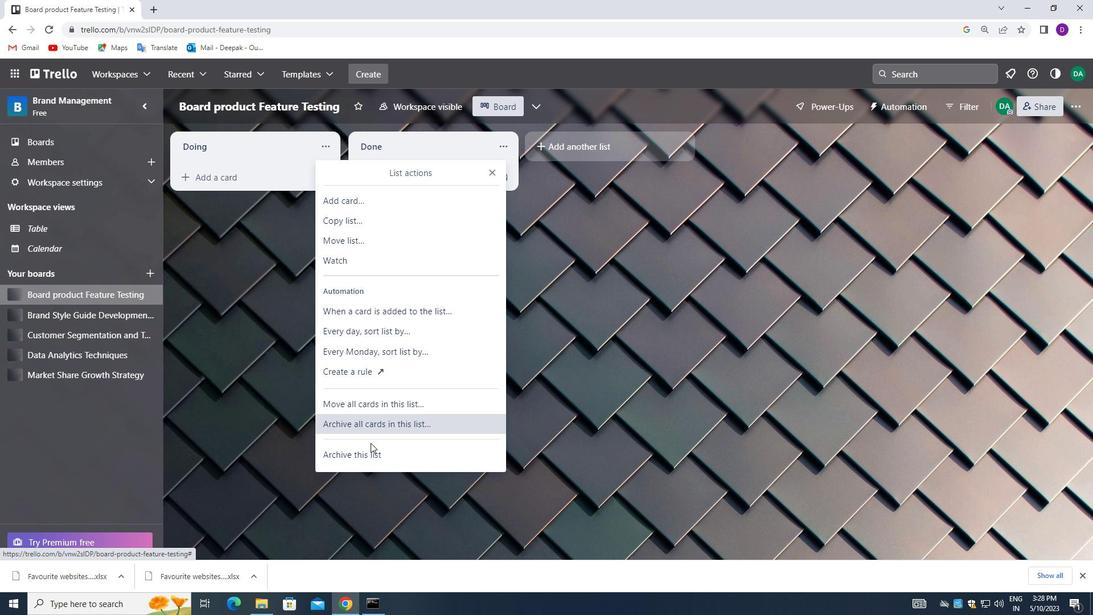 
Action: Mouse pressed left at (372, 461)
Screenshot: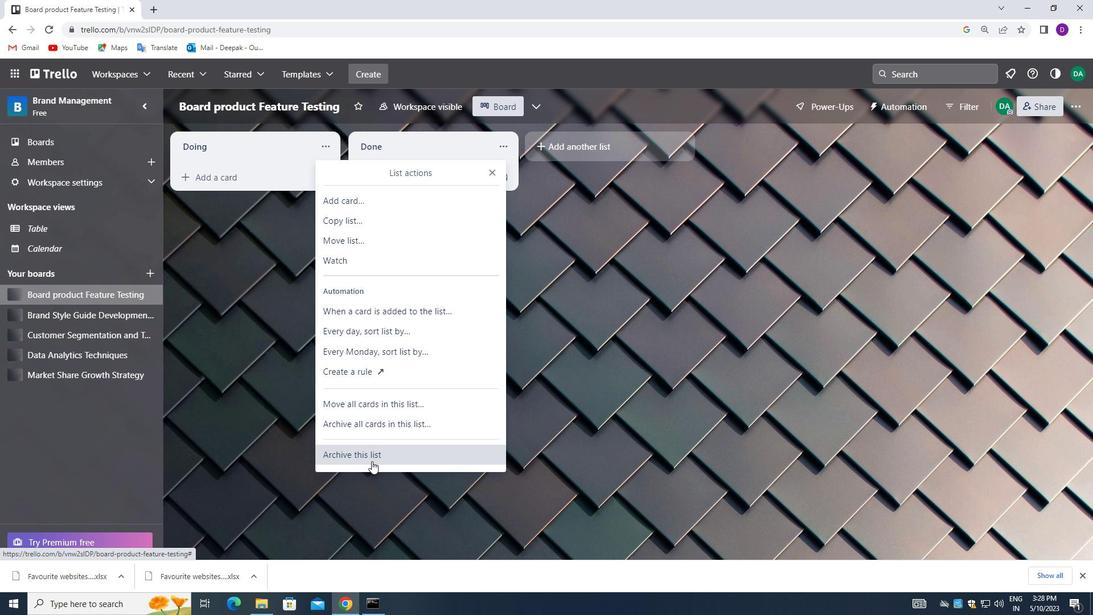 
Action: Mouse moved to (332, 144)
Screenshot: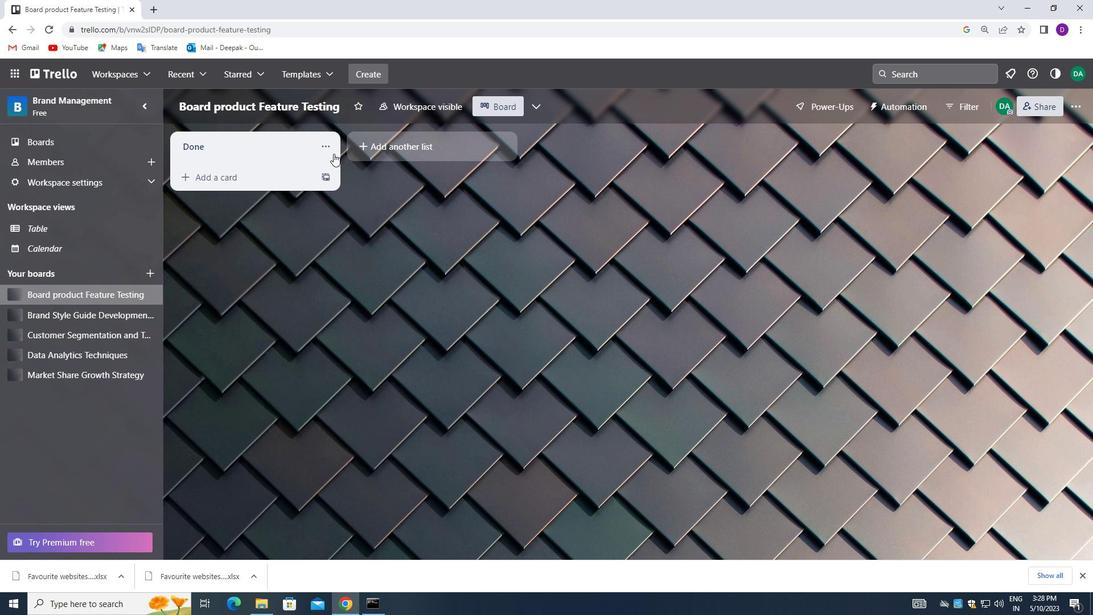 
Action: Mouse pressed left at (332, 144)
Screenshot: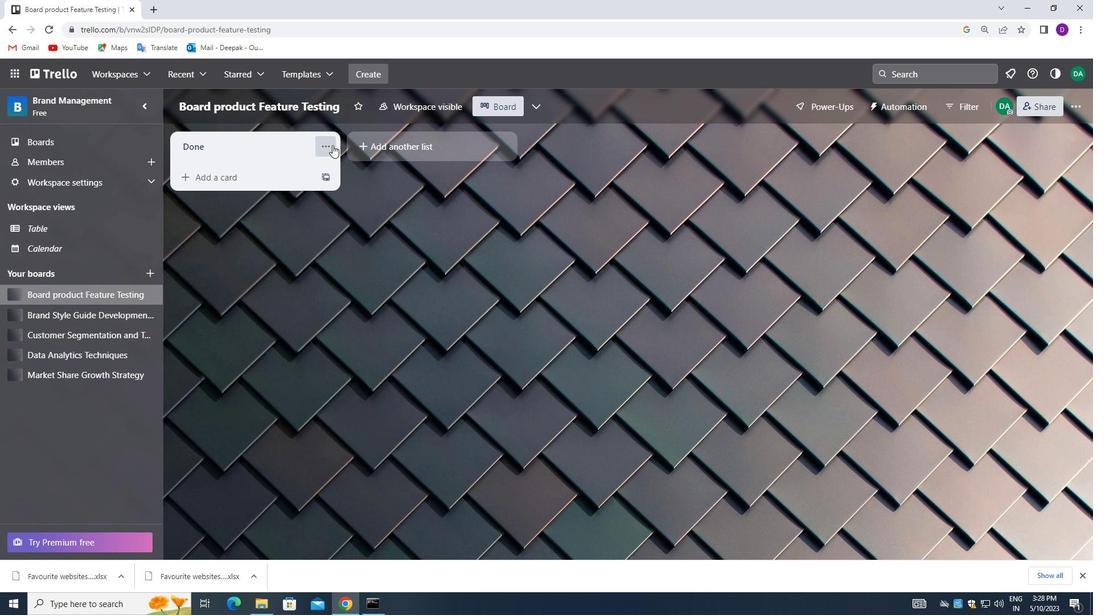 
Action: Mouse moved to (370, 455)
Screenshot: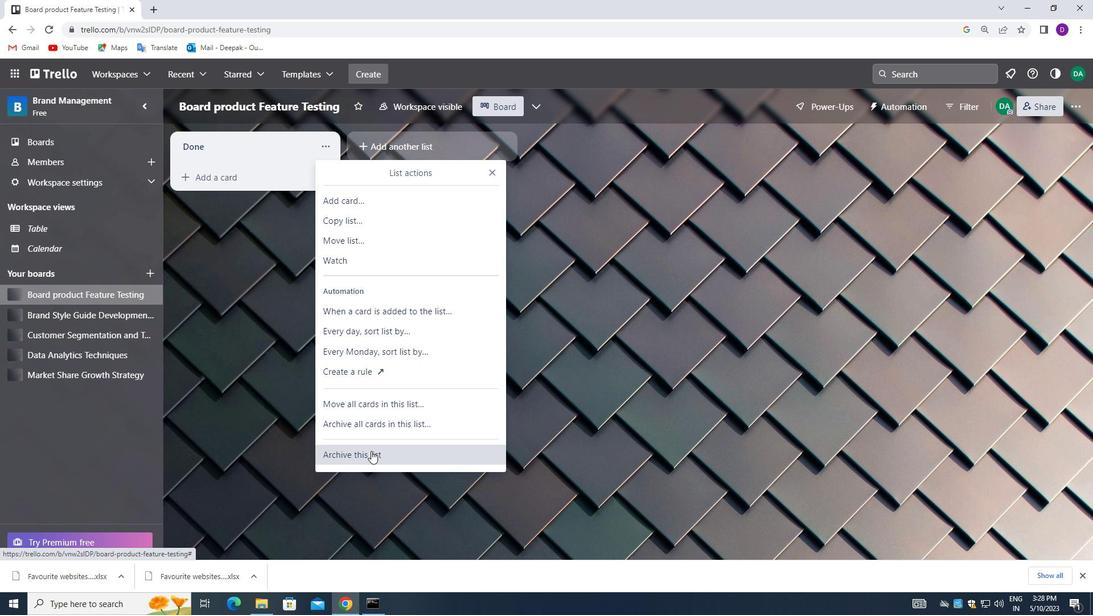 
Action: Mouse pressed left at (370, 455)
Screenshot: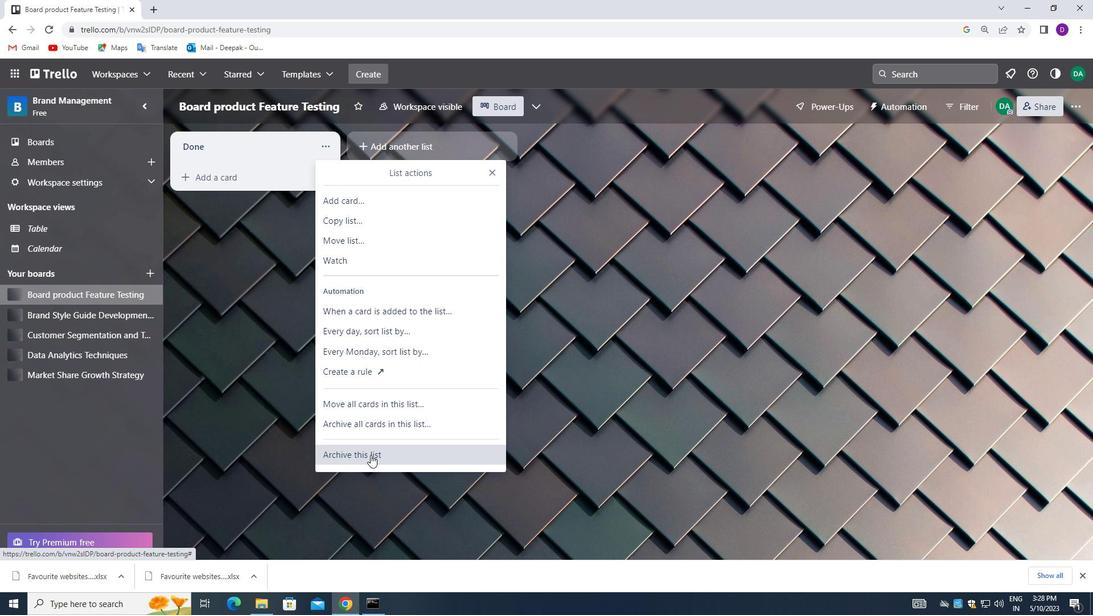 
Action: Mouse moved to (75, 333)
Screenshot: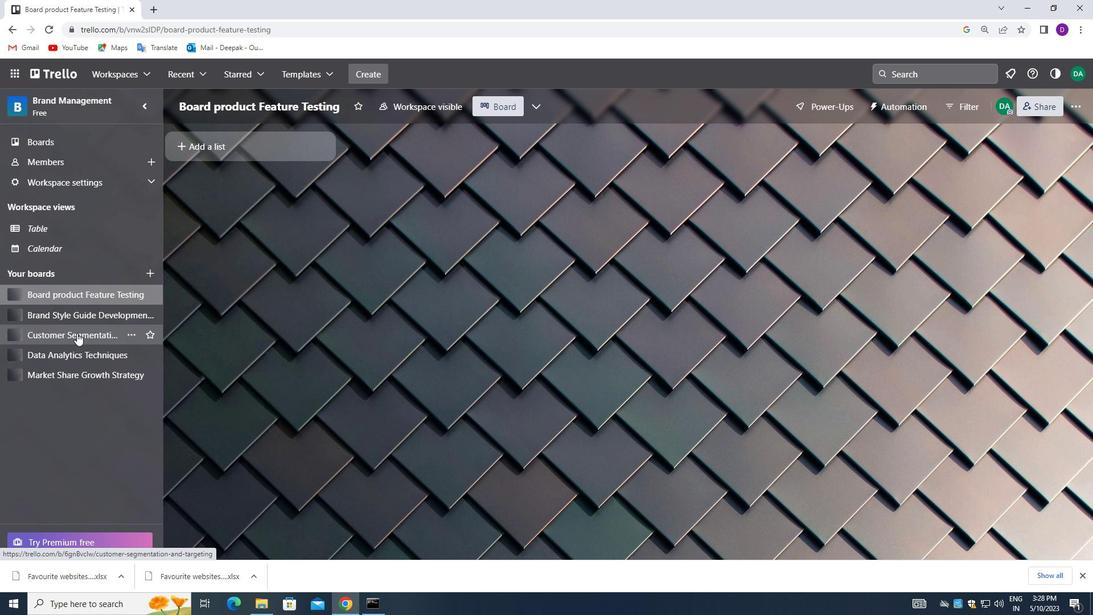 
Action: Mouse pressed left at (75, 333)
Screenshot: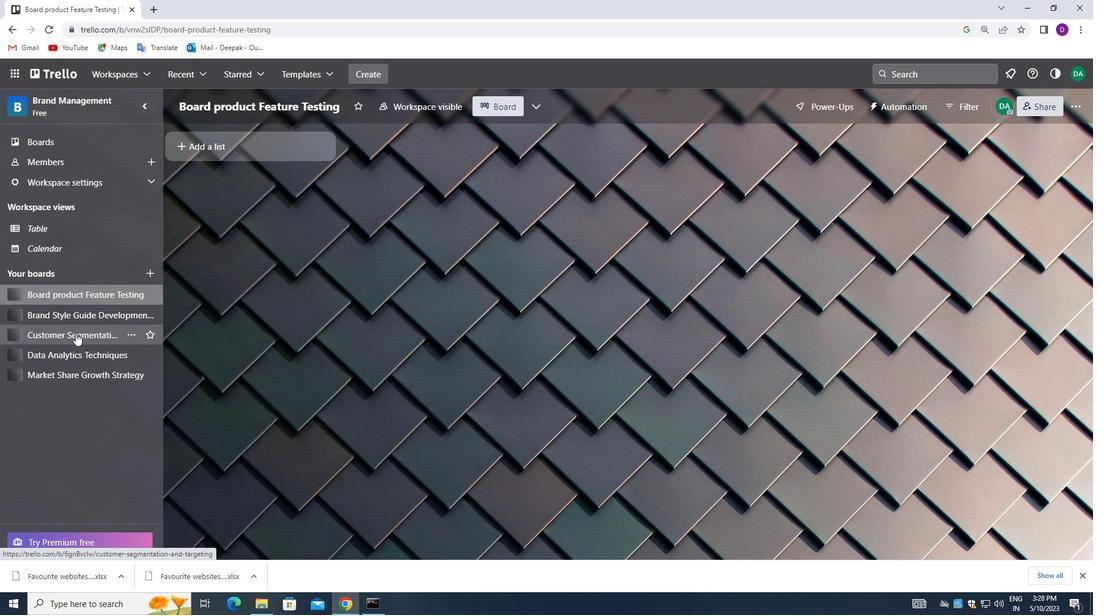 
Action: Mouse moved to (325, 149)
Screenshot: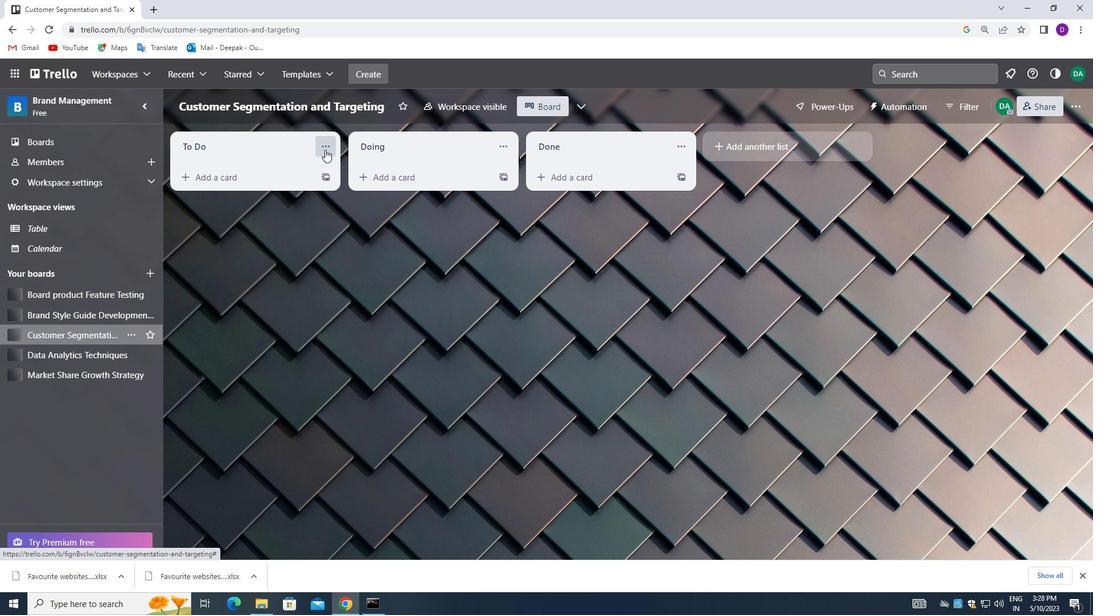 
Action: Mouse pressed left at (325, 149)
Screenshot: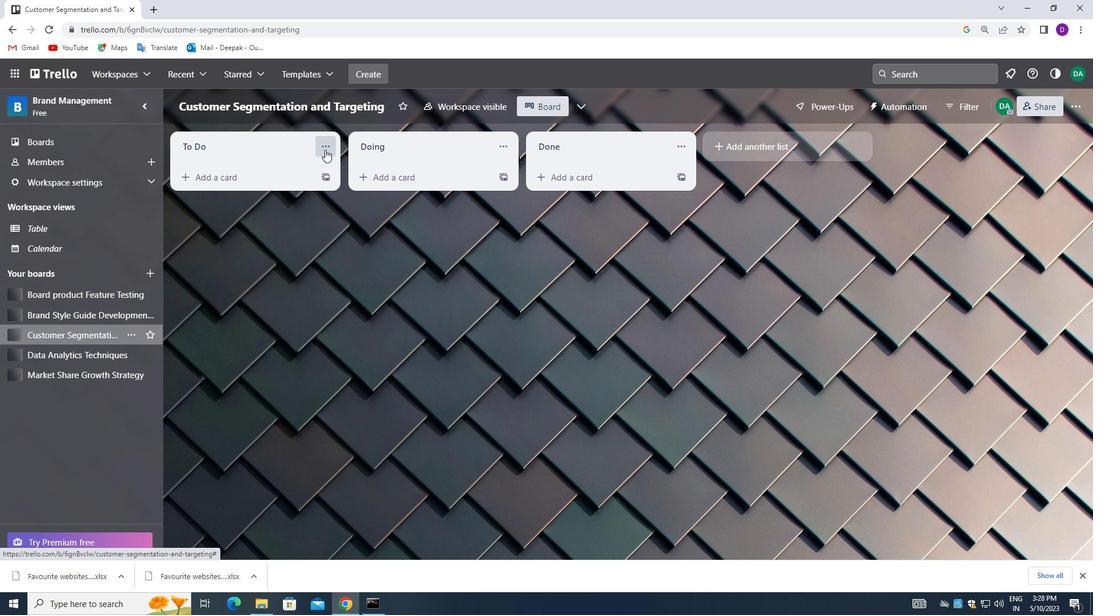 
Action: Mouse moved to (352, 454)
Screenshot: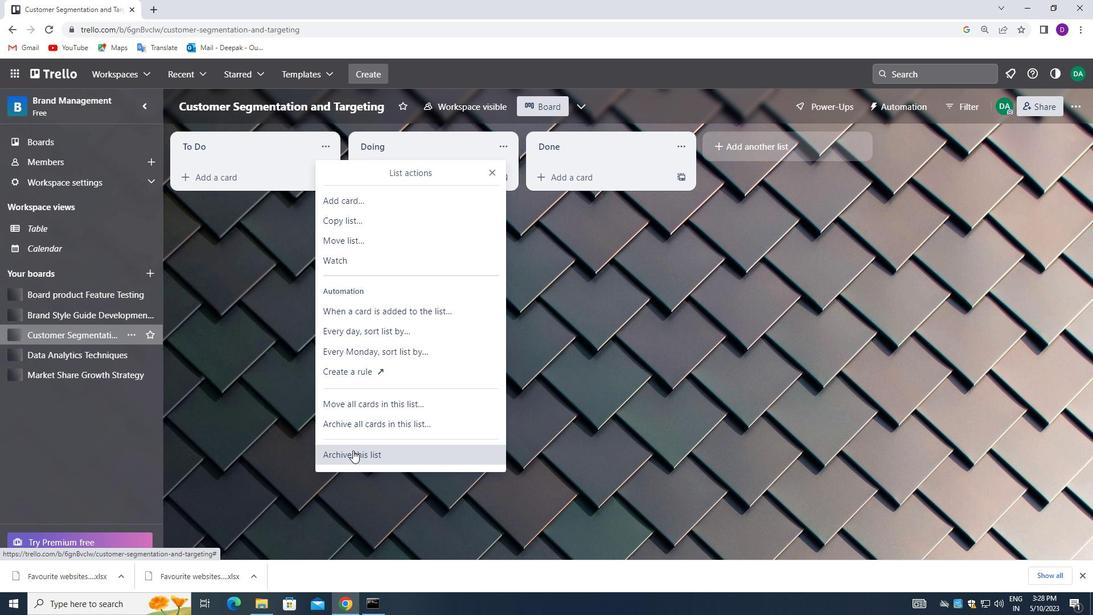 
Action: Mouse pressed left at (352, 454)
Screenshot: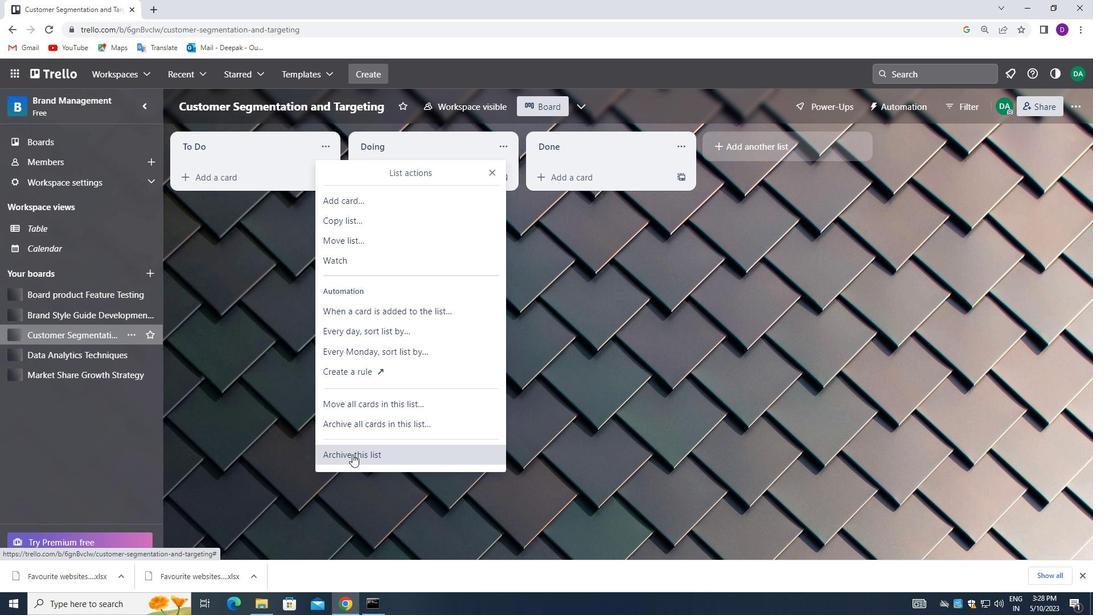 
Action: Mouse moved to (328, 146)
Screenshot: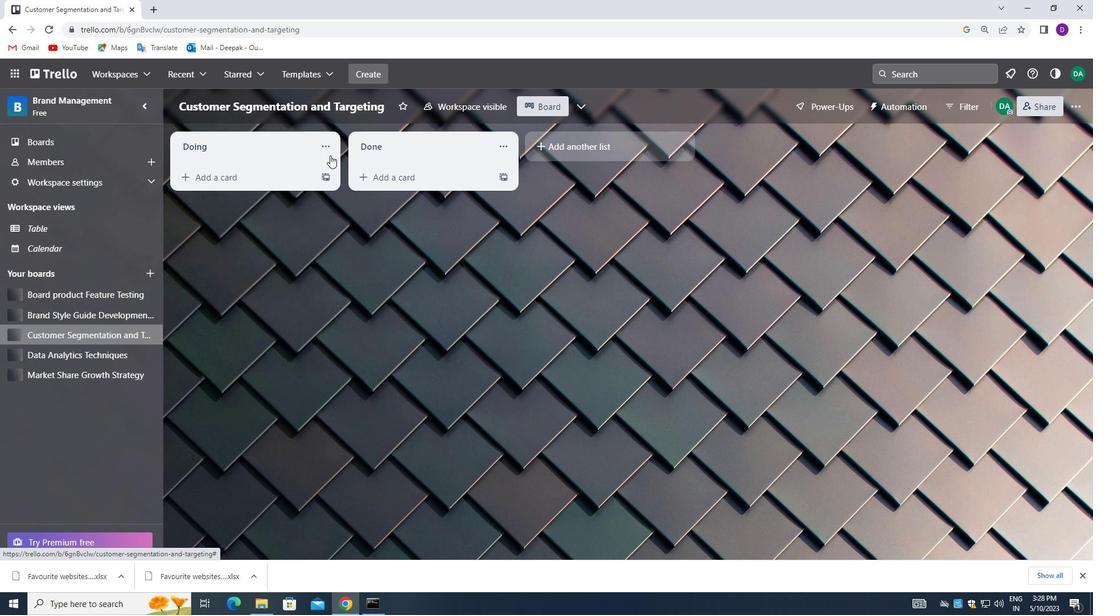 
Action: Mouse pressed left at (328, 146)
Screenshot: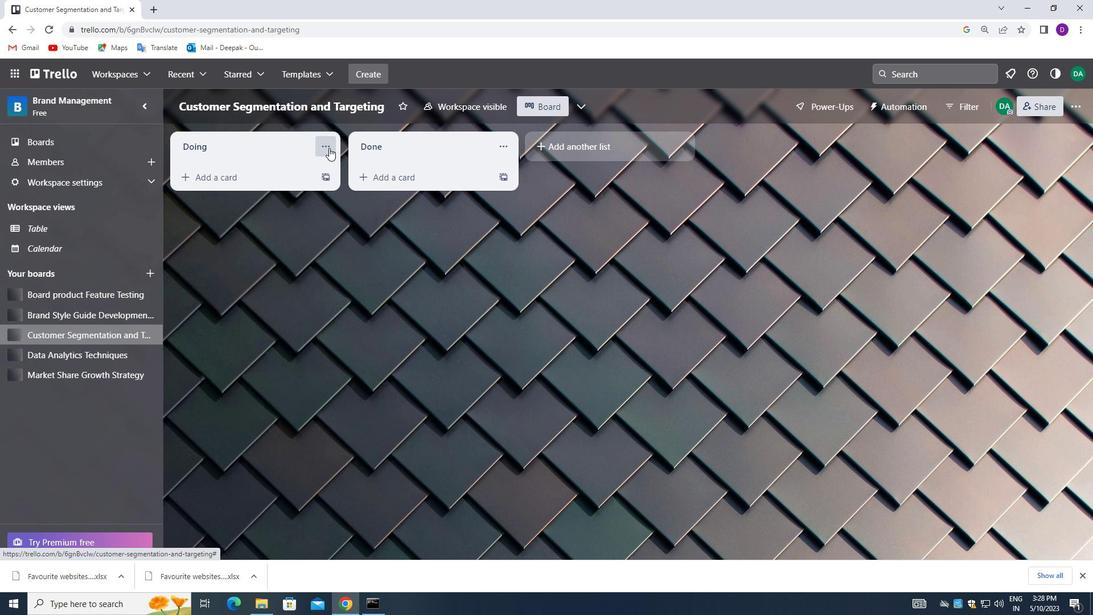 
Action: Mouse moved to (348, 456)
Screenshot: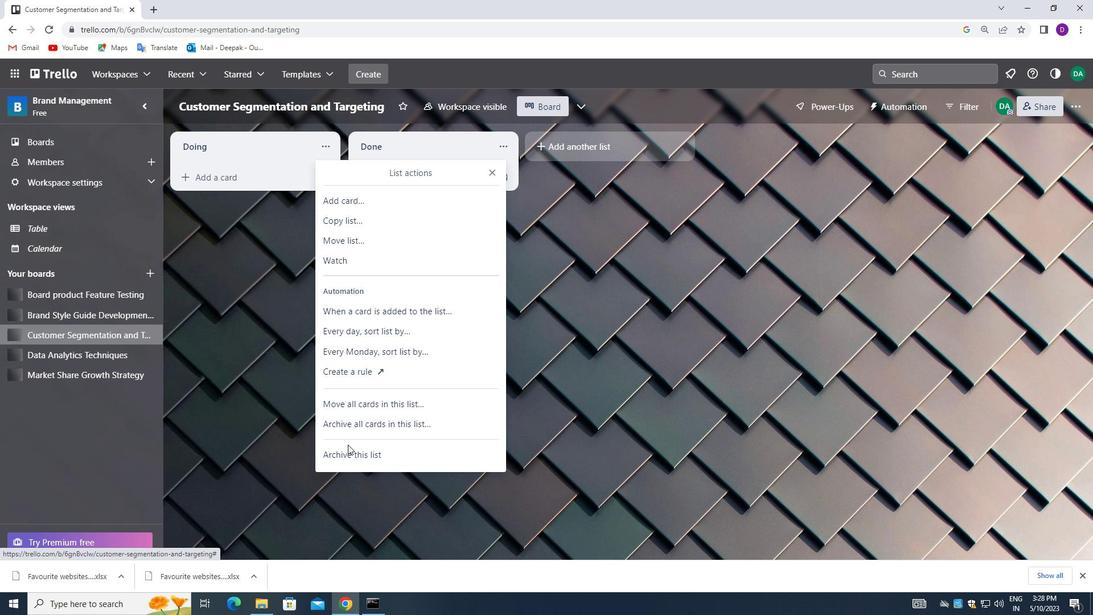 
Action: Mouse pressed left at (348, 456)
Screenshot: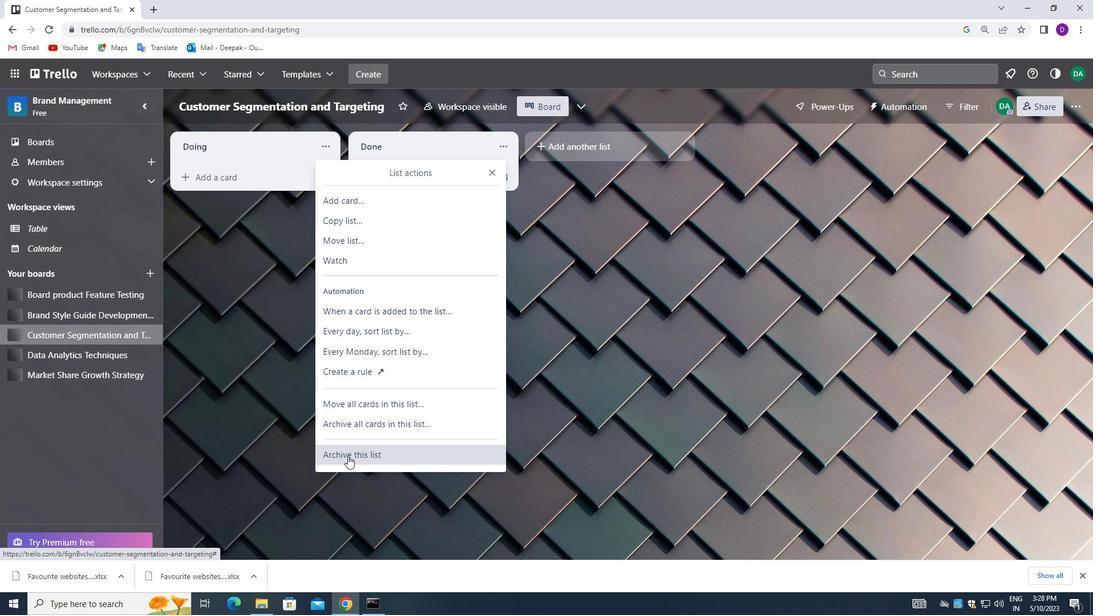 
Action: Mouse moved to (328, 143)
Screenshot: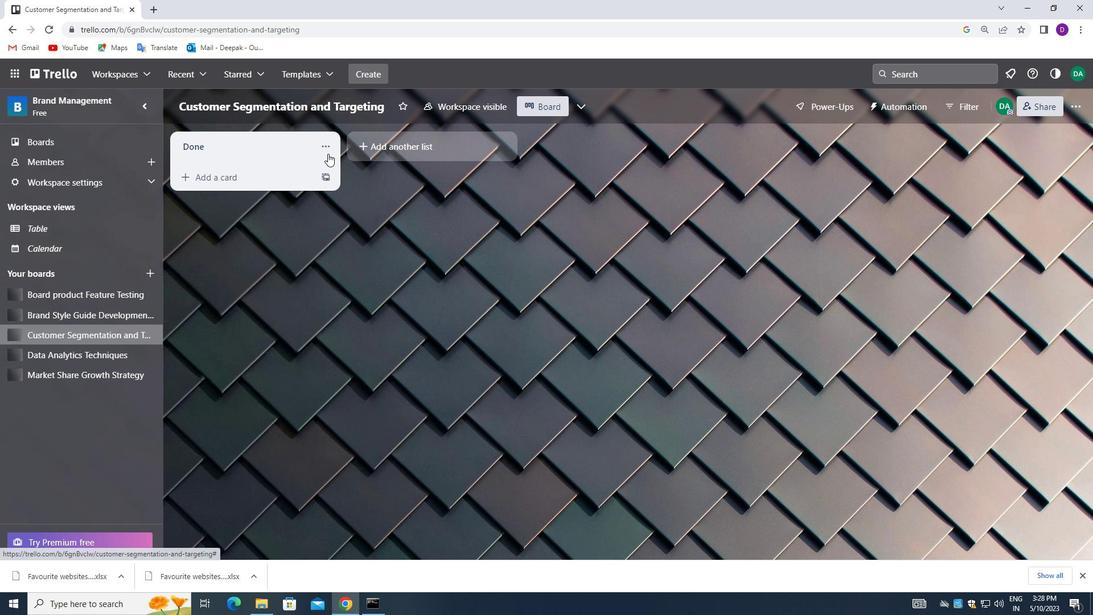 
Action: Mouse pressed left at (328, 143)
Screenshot: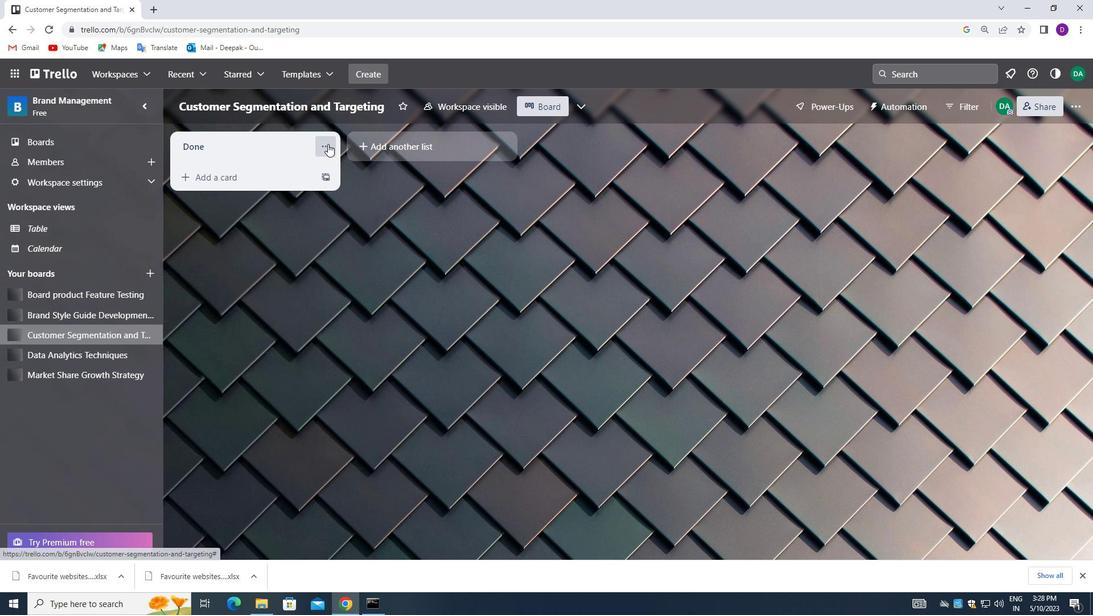 
Action: Mouse moved to (345, 450)
Screenshot: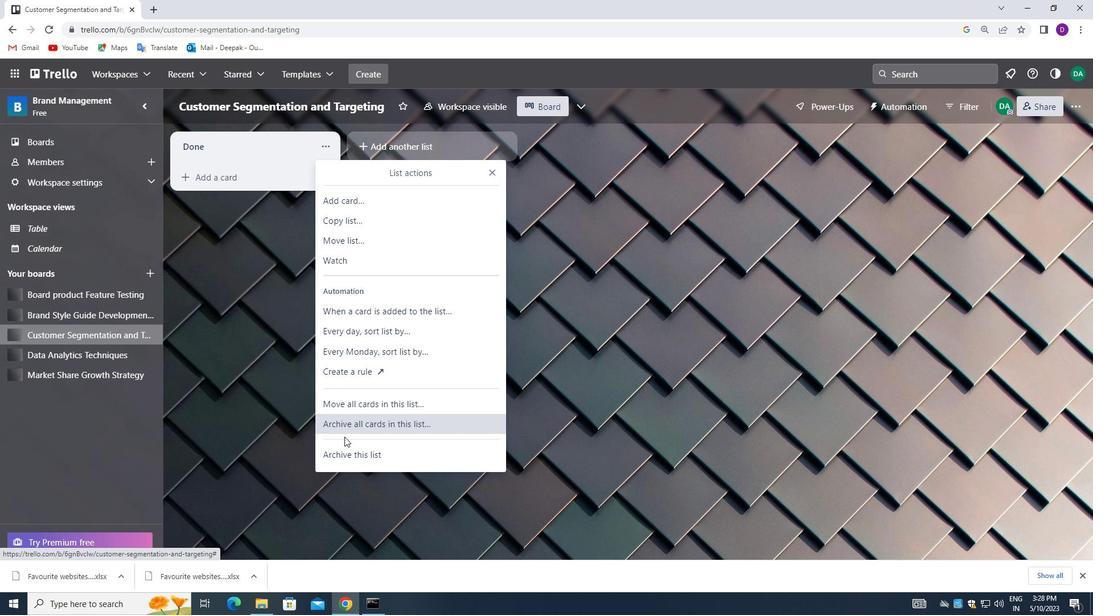 
Action: Mouse pressed left at (345, 450)
Screenshot: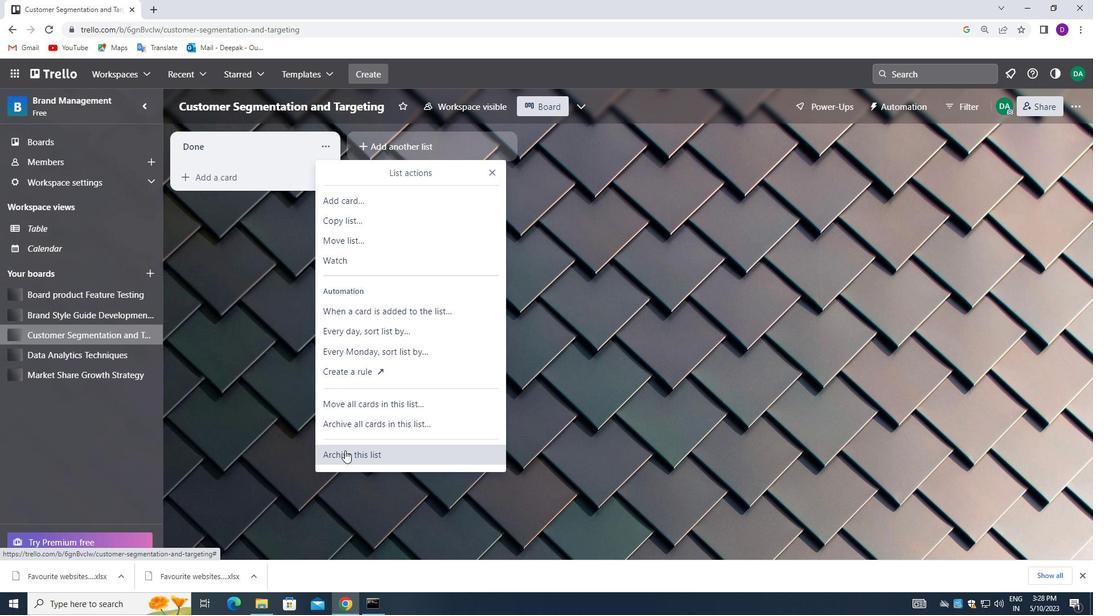 
Action: Mouse moved to (213, 143)
Screenshot: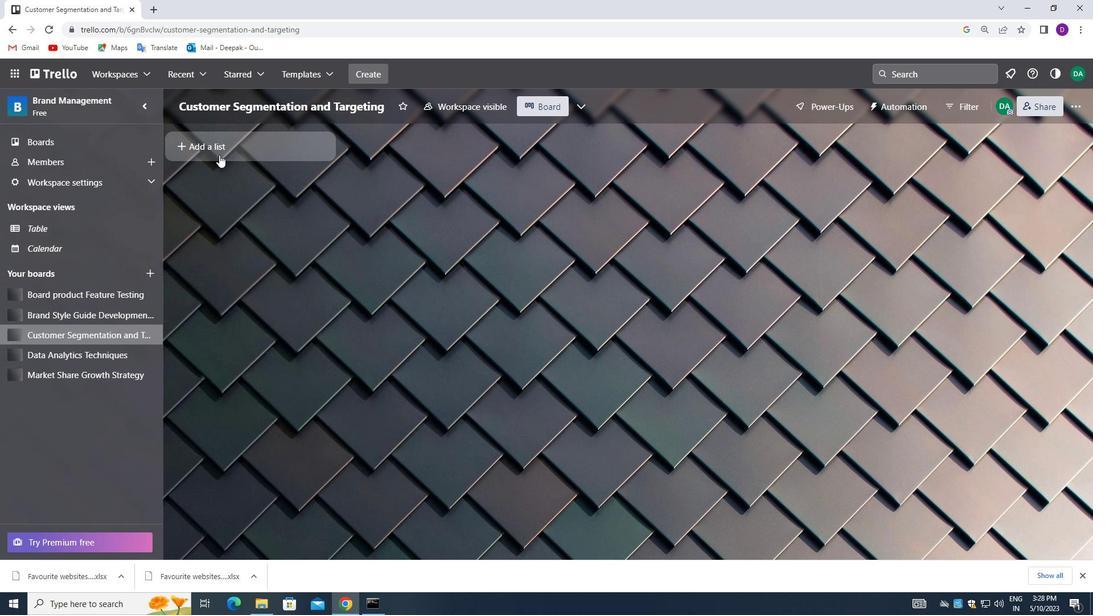 
Action: Mouse pressed left at (213, 143)
Screenshot: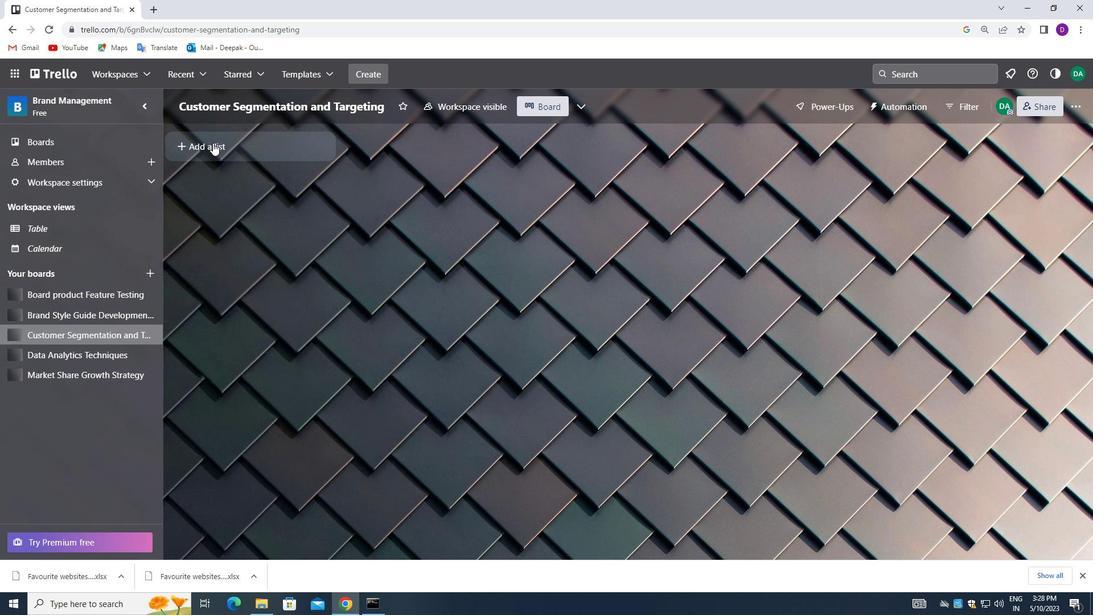 
Action: Mouse moved to (213, 146)
Screenshot: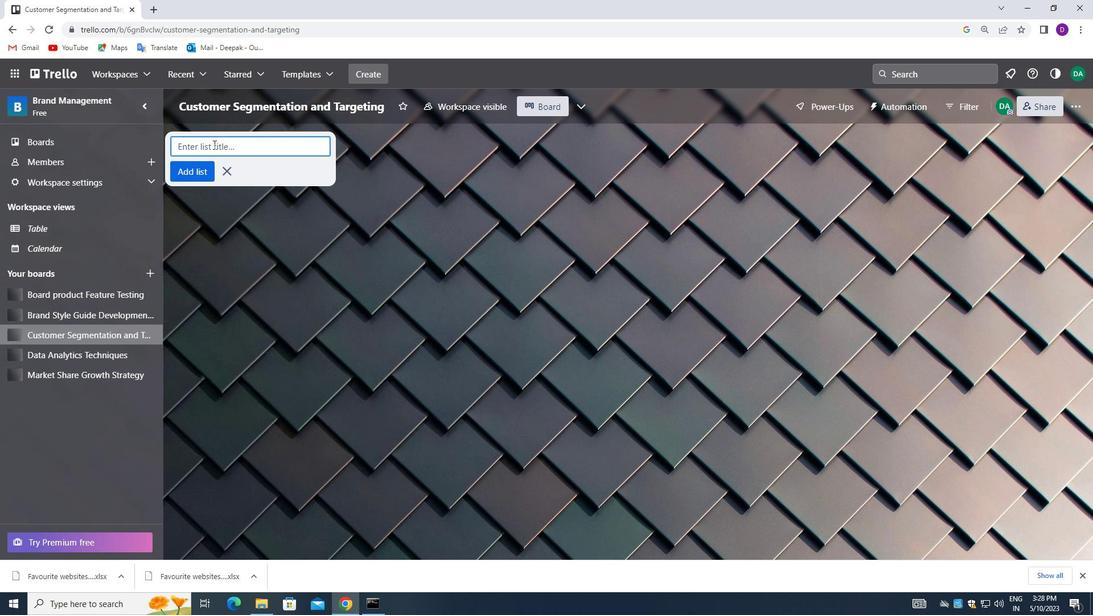 
Action: Mouse pressed left at (213, 146)
Screenshot: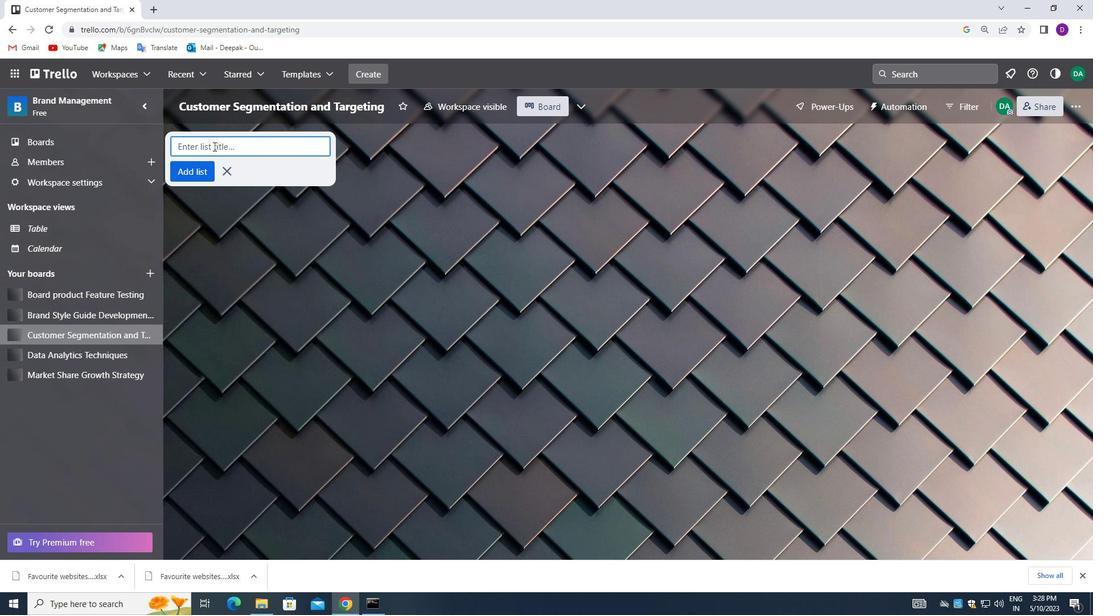 
Action: Mouse moved to (215, 147)
Screenshot: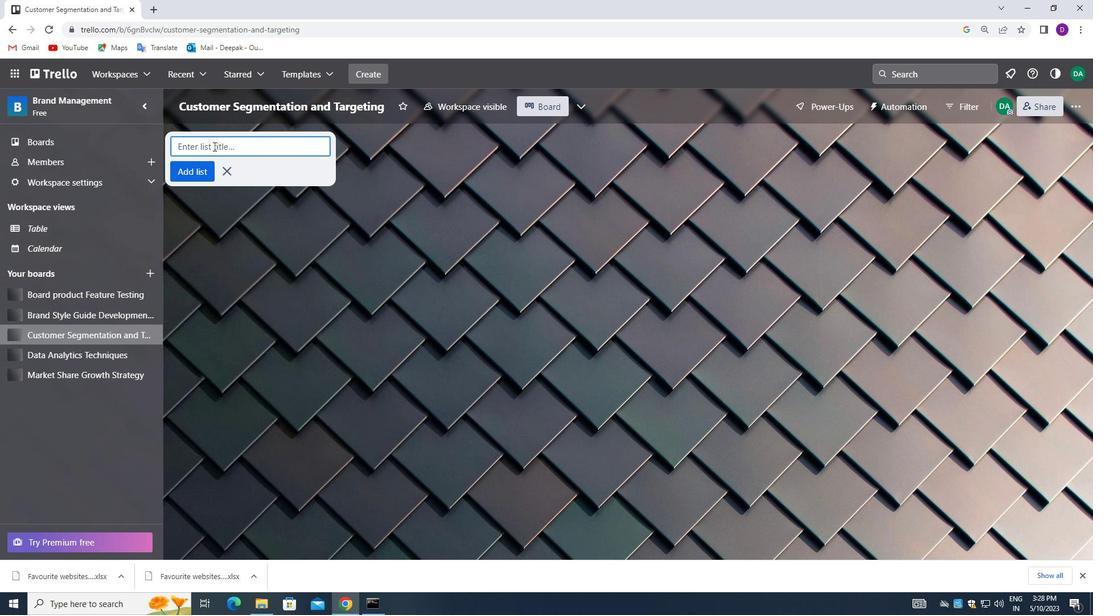 
Action: Key pressed <Key.shift_r>SUPPLIERS
Screenshot: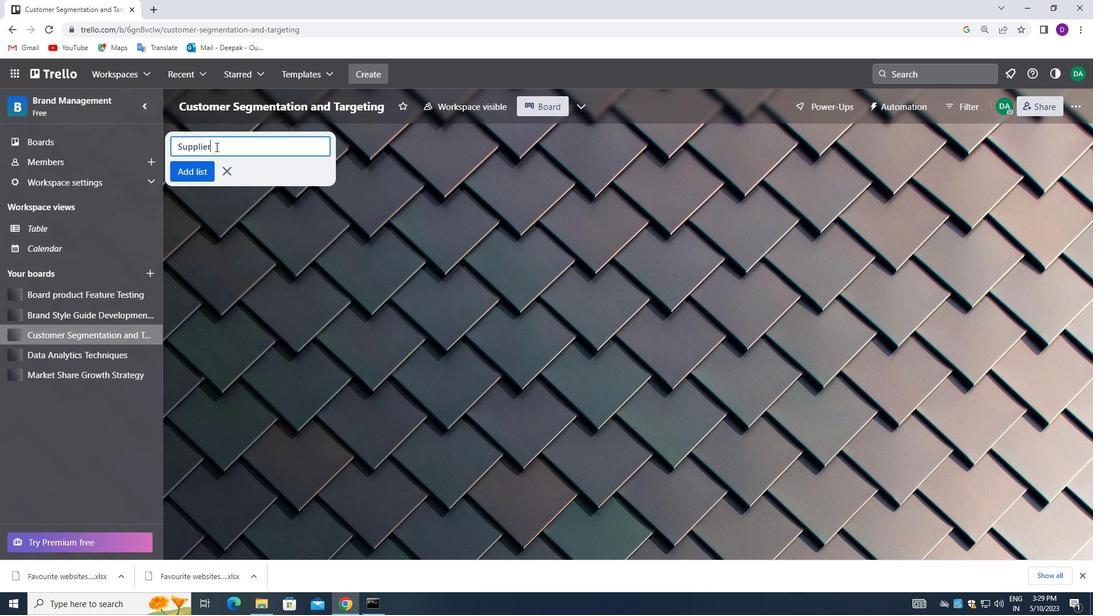
Action: Mouse moved to (194, 168)
Screenshot: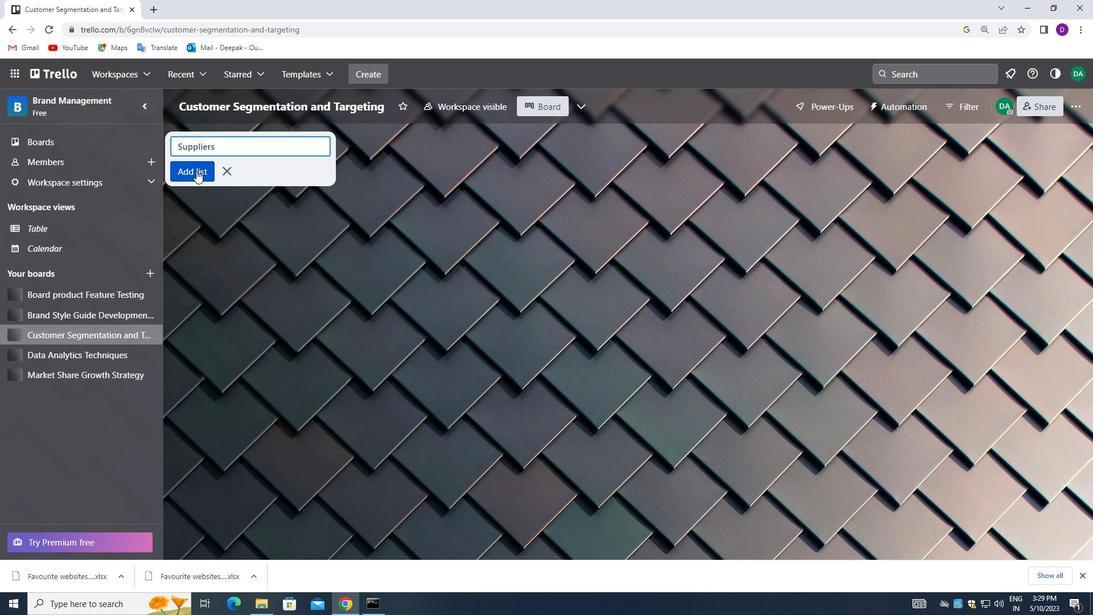 
Action: Mouse pressed left at (194, 168)
Screenshot: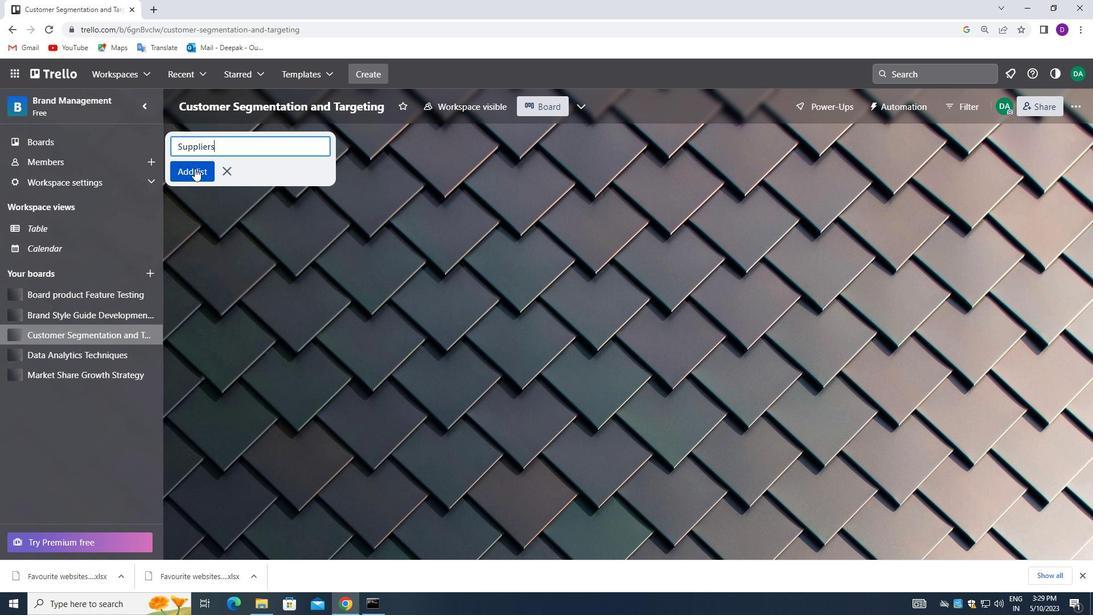 
Action: Mouse moved to (494, 192)
Screenshot: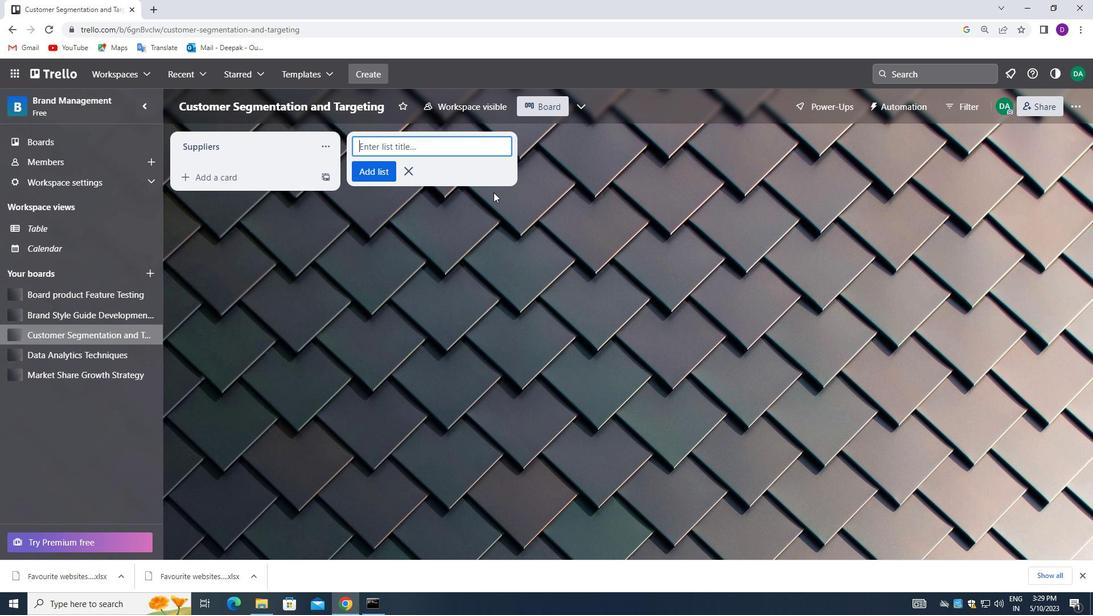 
